 Task: Search one way flight ticket for 4 adults, 2 children, 2 infants in seat and 1 infant on lap in premium economy from Amarillo: Rick Husband Amarillo International Airport to Riverton: Central Wyoming Regional Airport (was Riverton Regional) on 8-4-2023. Number of bags: 1 carry on bag. Price is upto 89000. Outbound departure time preference is 23:30.
Action: Mouse moved to (247, 361)
Screenshot: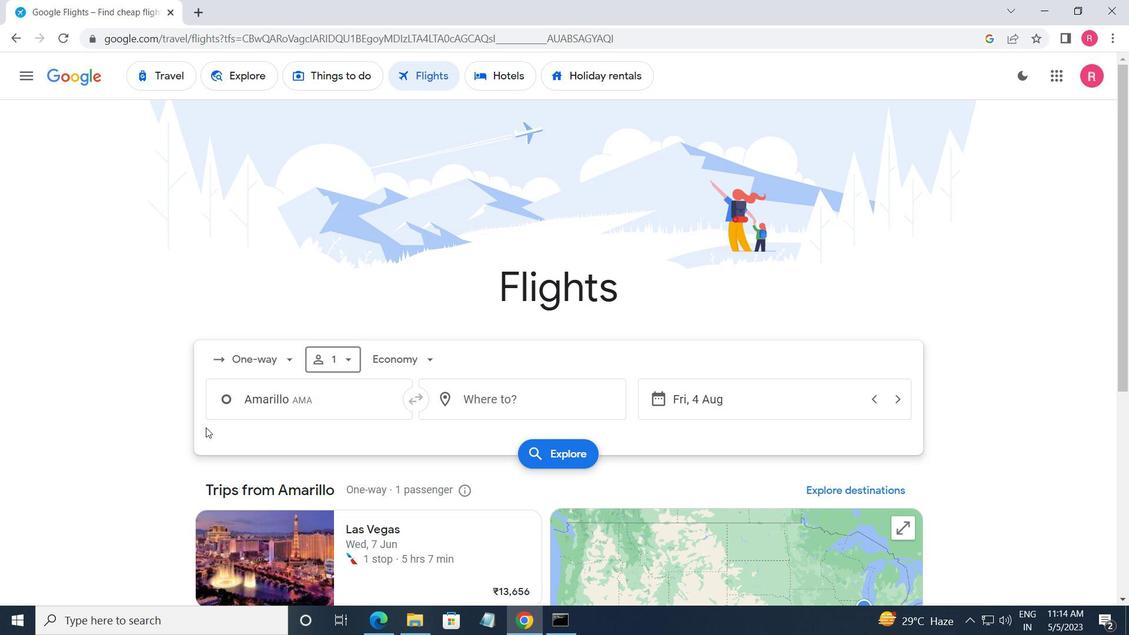 
Action: Mouse pressed left at (247, 361)
Screenshot: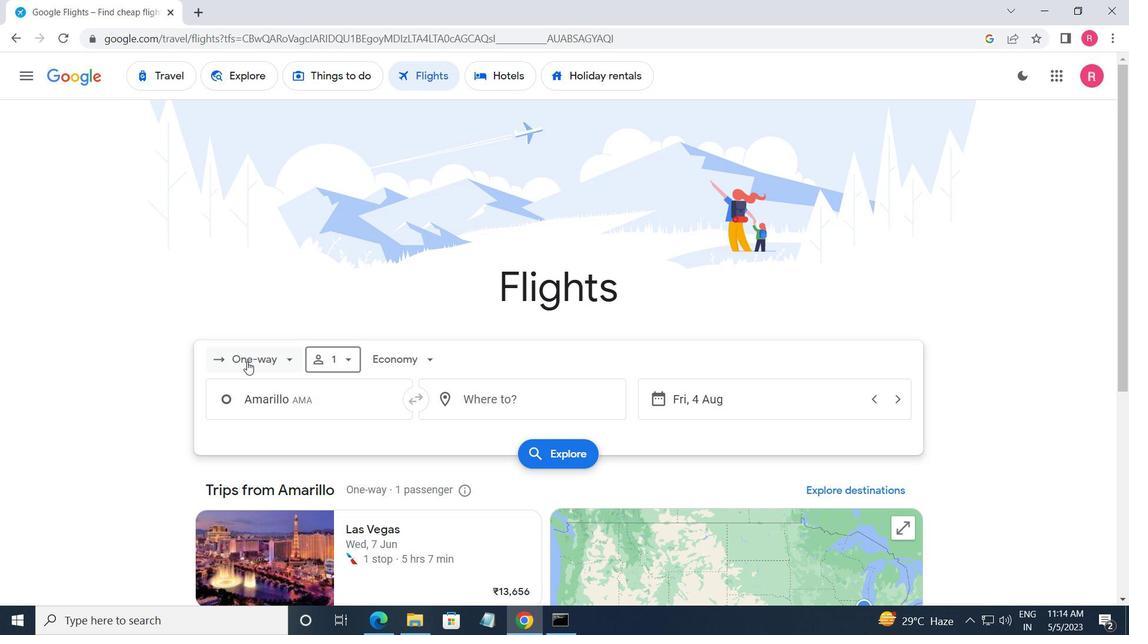 
Action: Mouse moved to (272, 428)
Screenshot: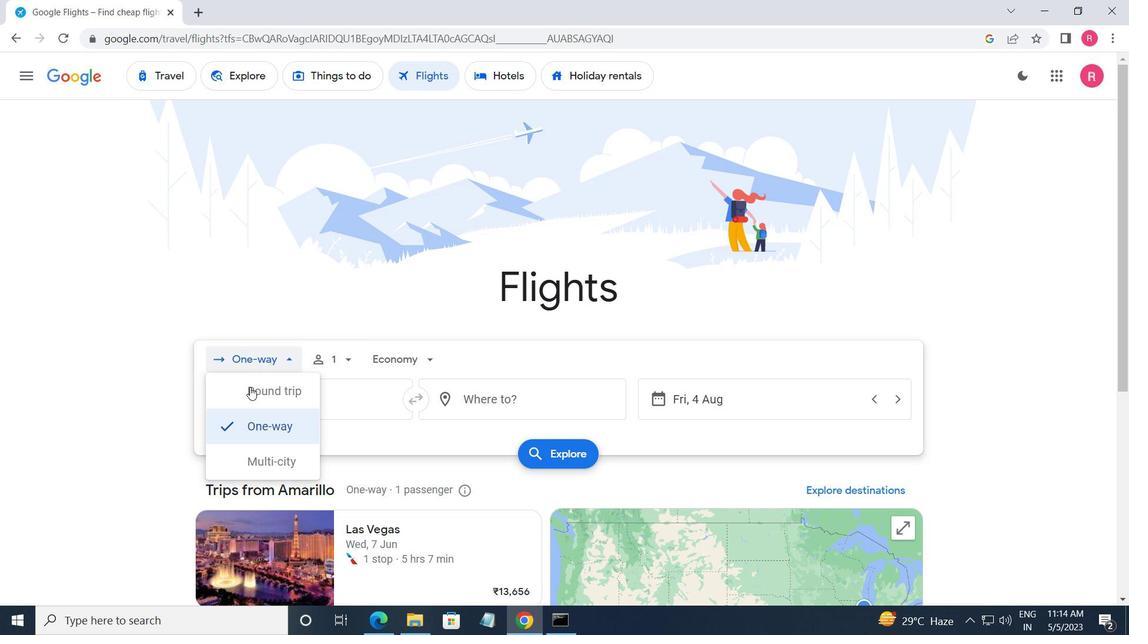 
Action: Mouse pressed left at (272, 428)
Screenshot: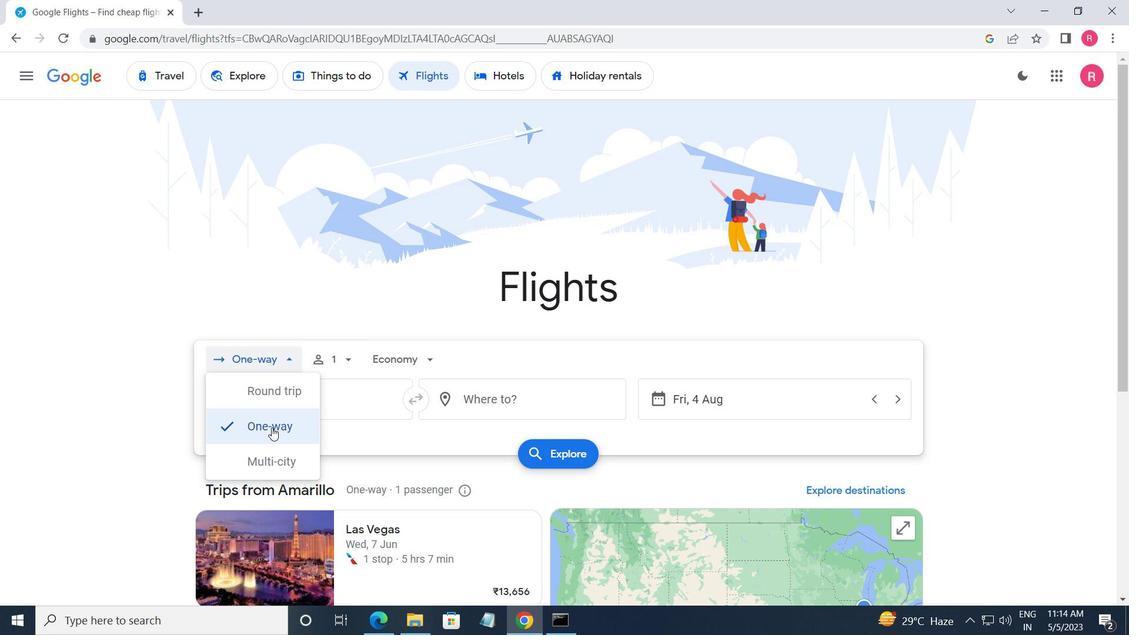 
Action: Mouse moved to (322, 366)
Screenshot: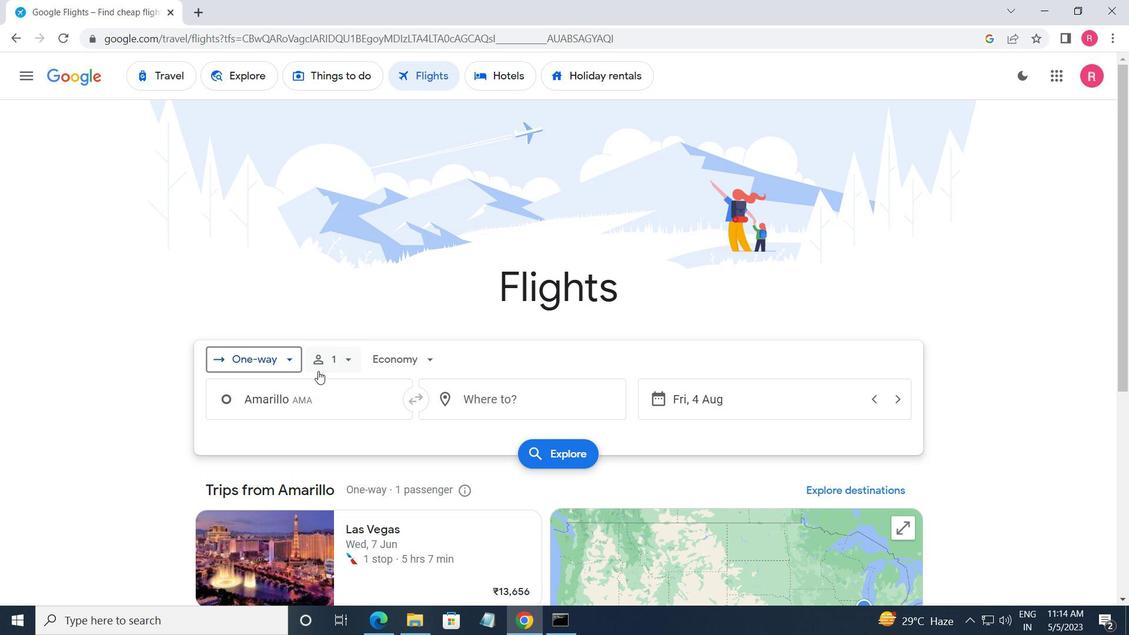 
Action: Mouse pressed left at (322, 366)
Screenshot: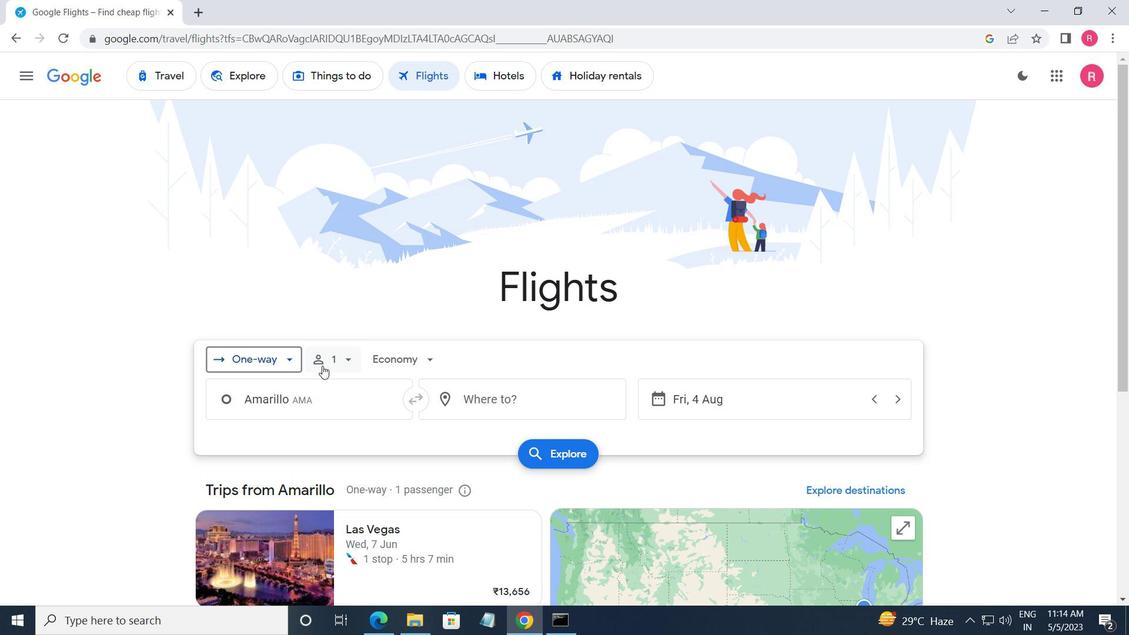 
Action: Mouse moved to (470, 404)
Screenshot: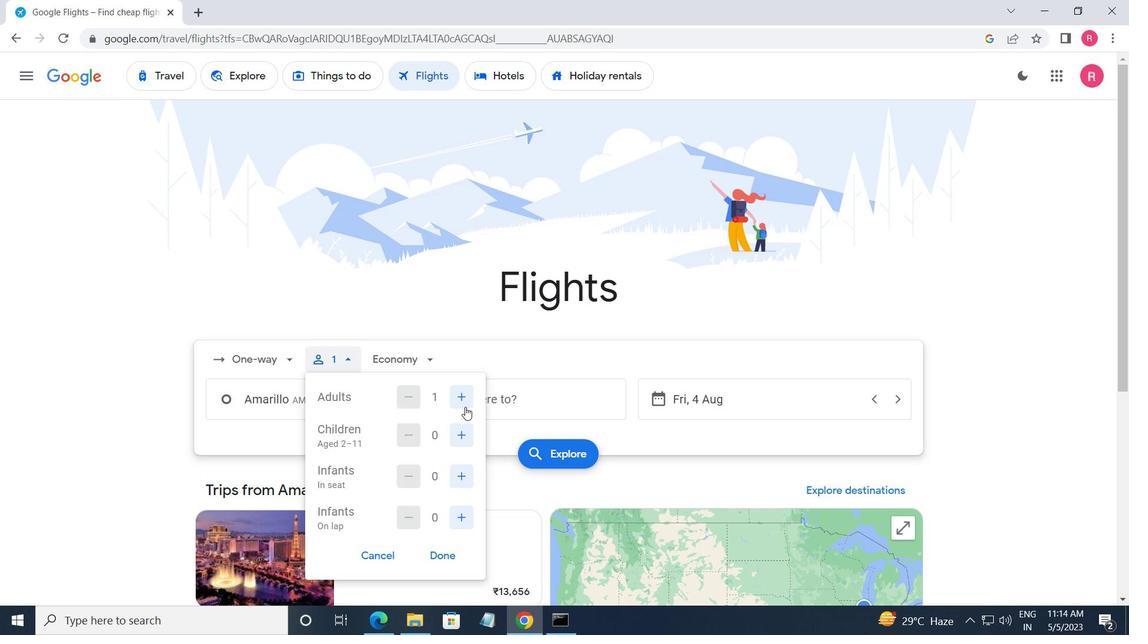 
Action: Mouse pressed left at (470, 404)
Screenshot: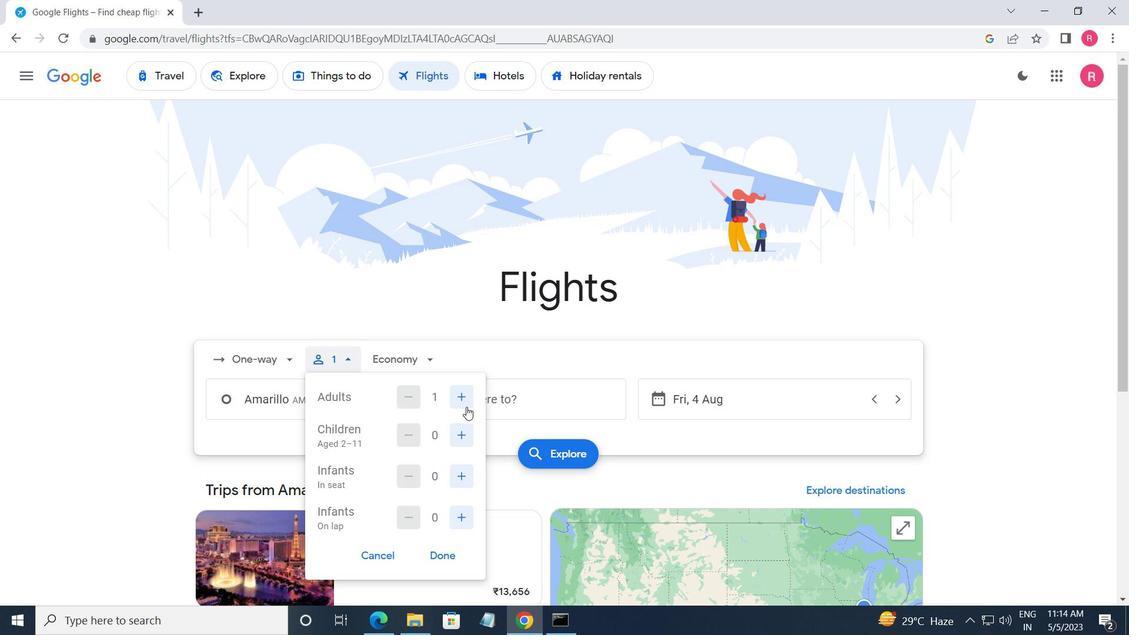 
Action: Mouse moved to (471, 404)
Screenshot: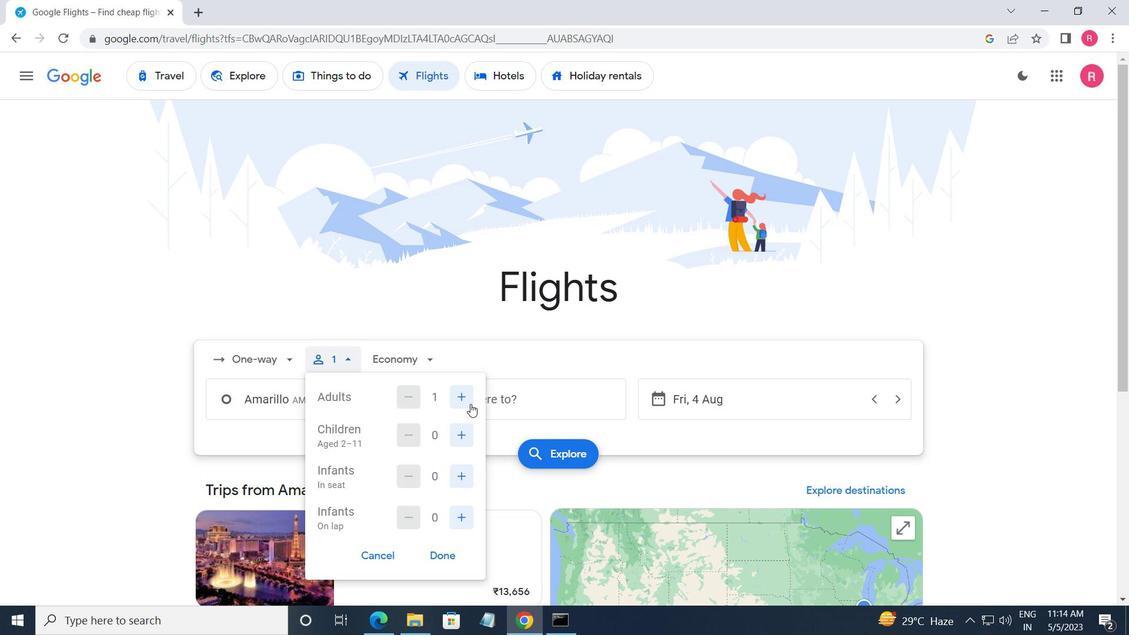 
Action: Mouse pressed left at (471, 404)
Screenshot: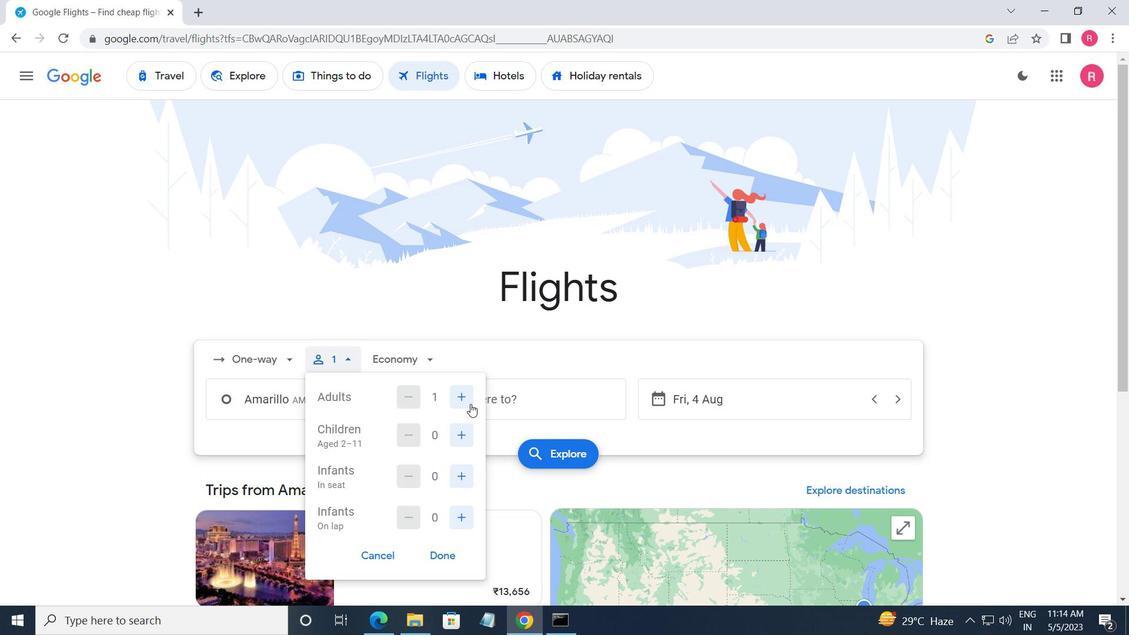 
Action: Mouse moved to (465, 397)
Screenshot: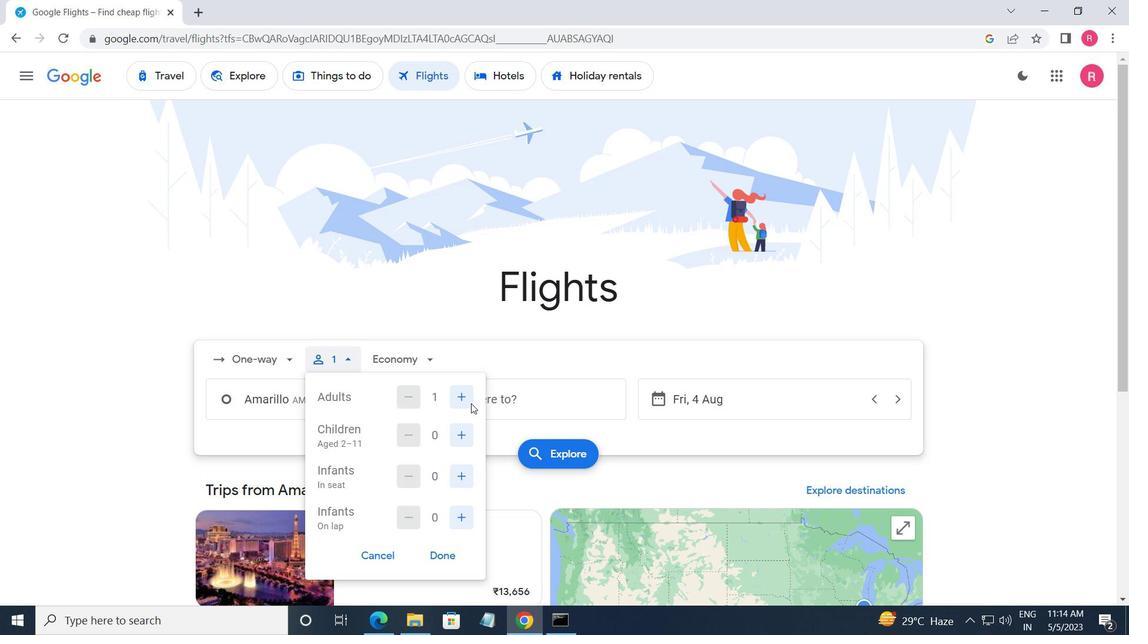 
Action: Mouse pressed left at (465, 397)
Screenshot: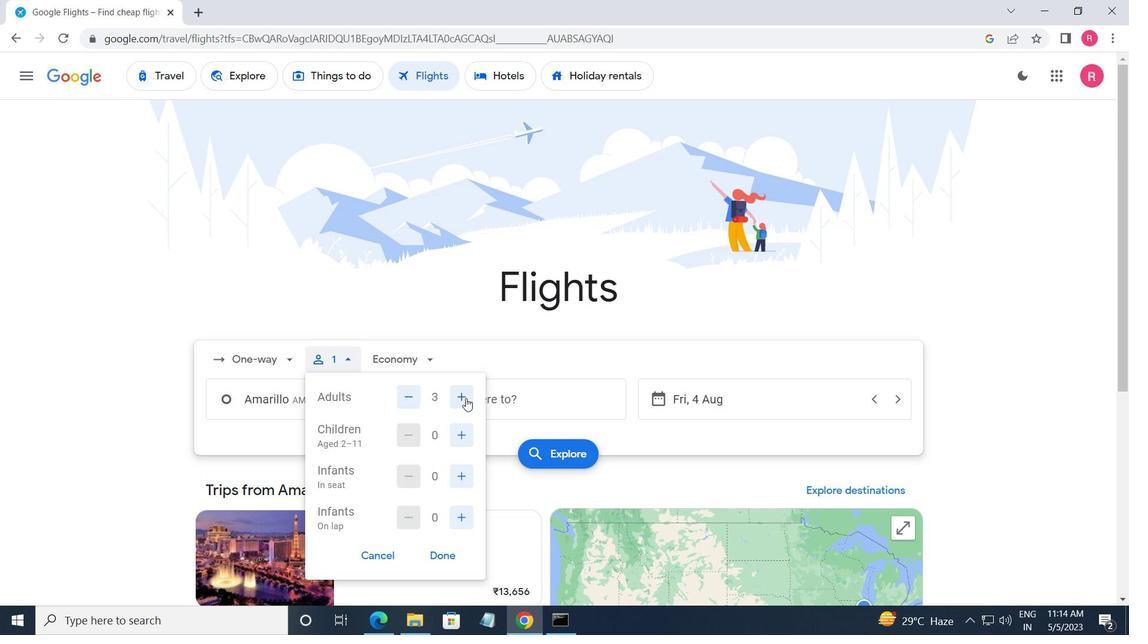 
Action: Mouse moved to (461, 425)
Screenshot: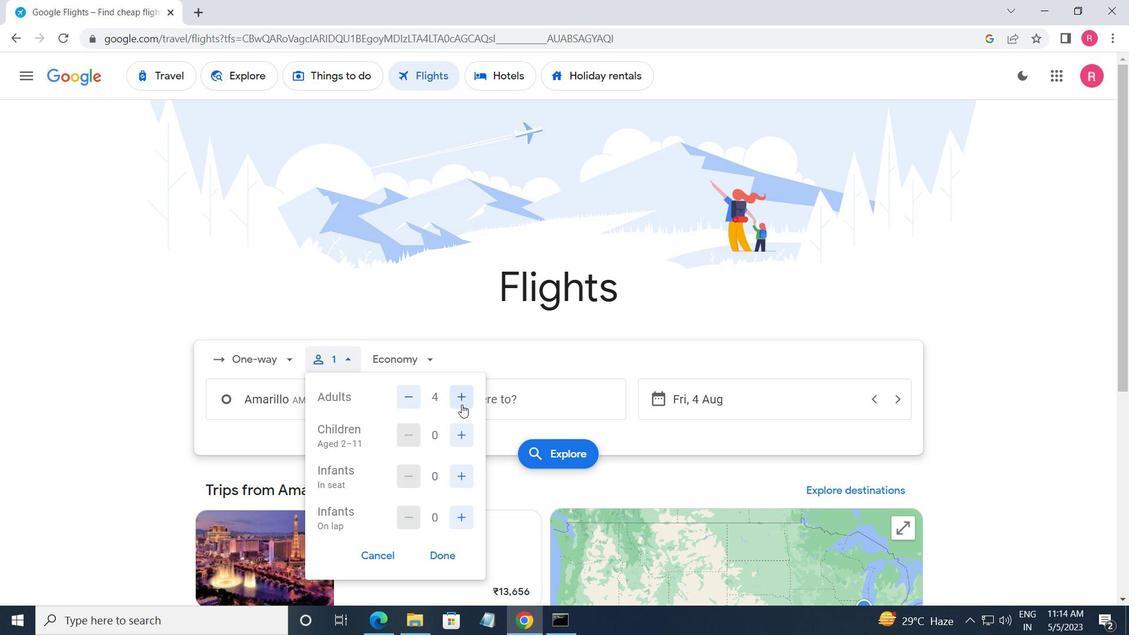 
Action: Mouse pressed left at (461, 425)
Screenshot: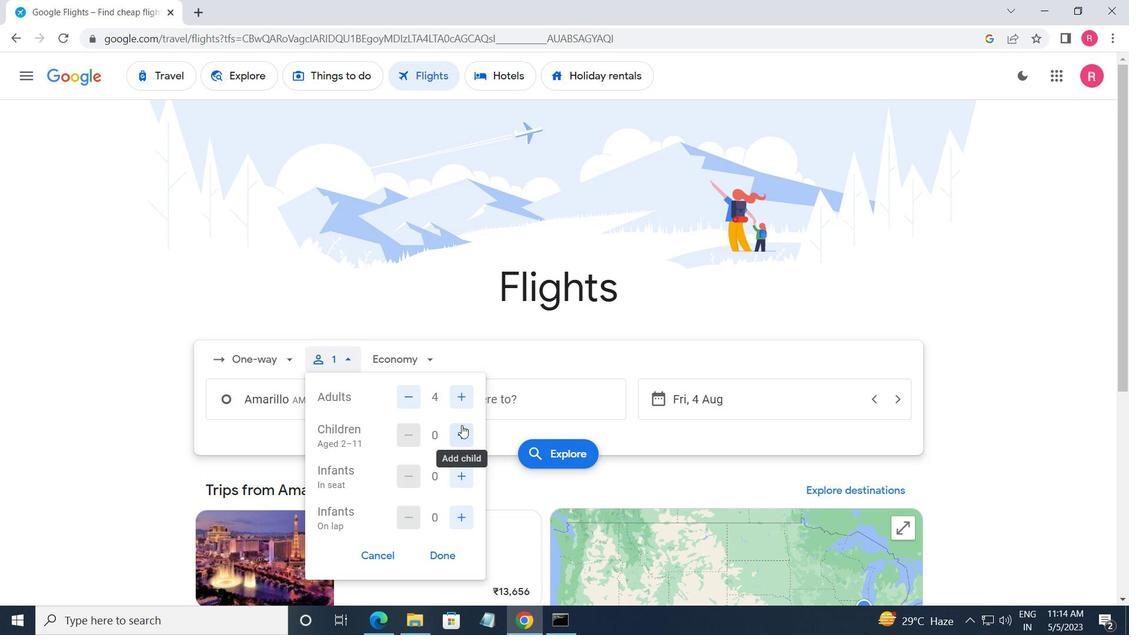 
Action: Mouse pressed left at (461, 425)
Screenshot: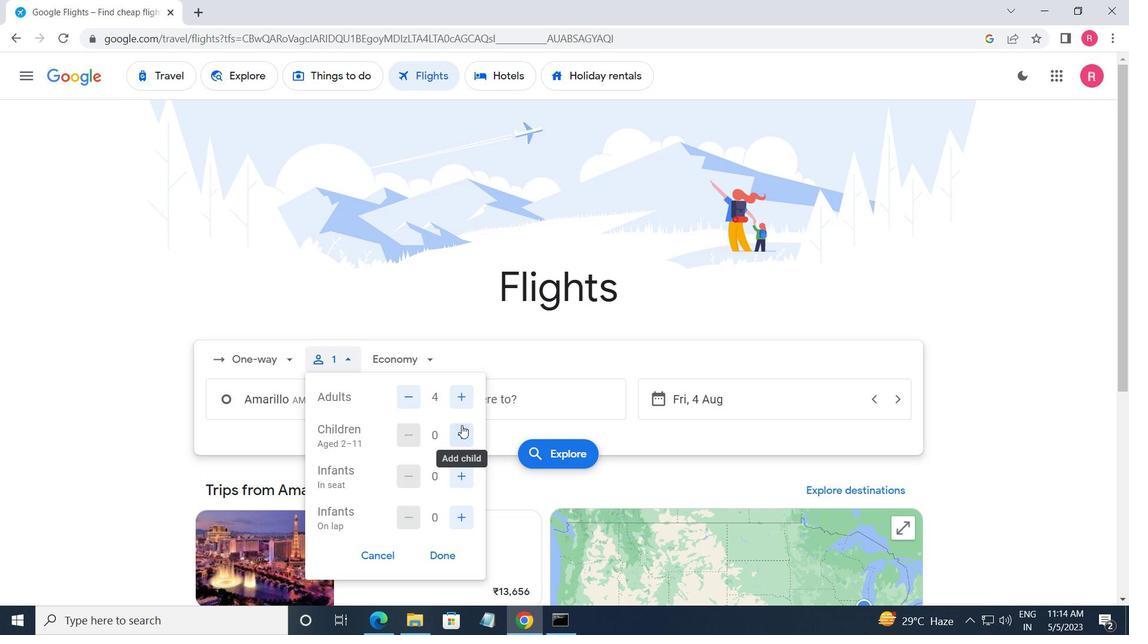 
Action: Mouse moved to (460, 480)
Screenshot: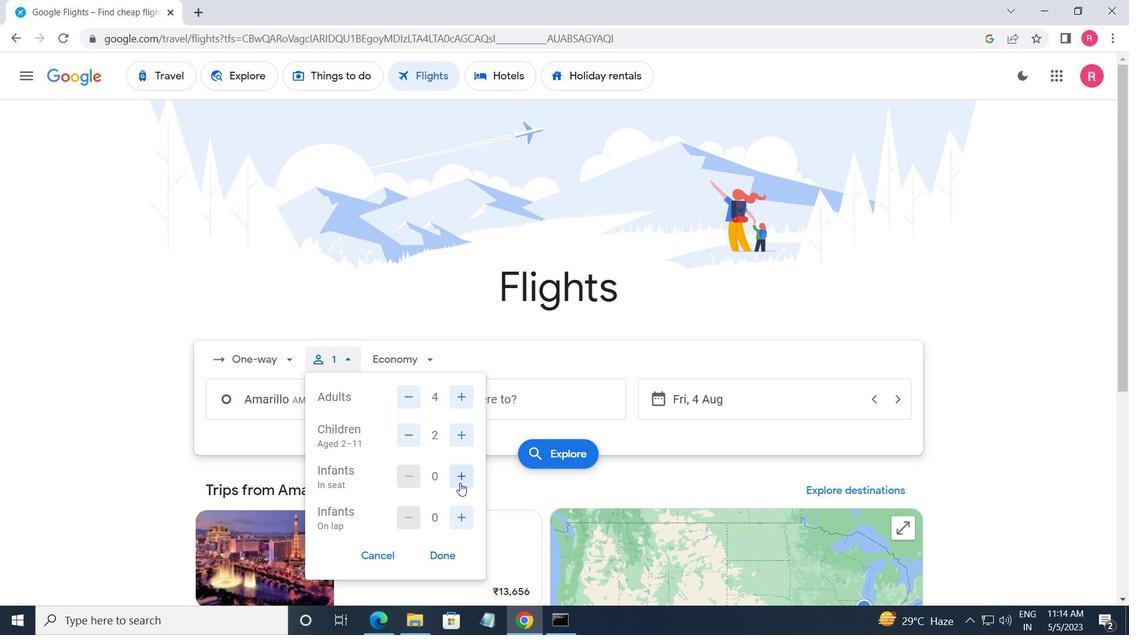 
Action: Mouse pressed left at (460, 480)
Screenshot: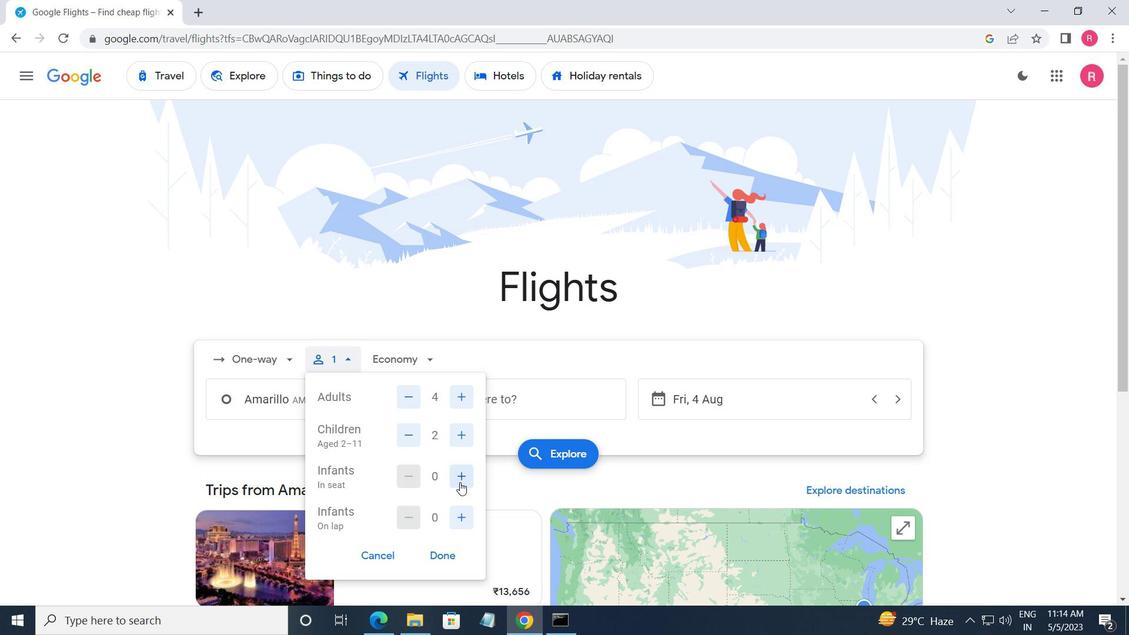 
Action: Mouse moved to (459, 480)
Screenshot: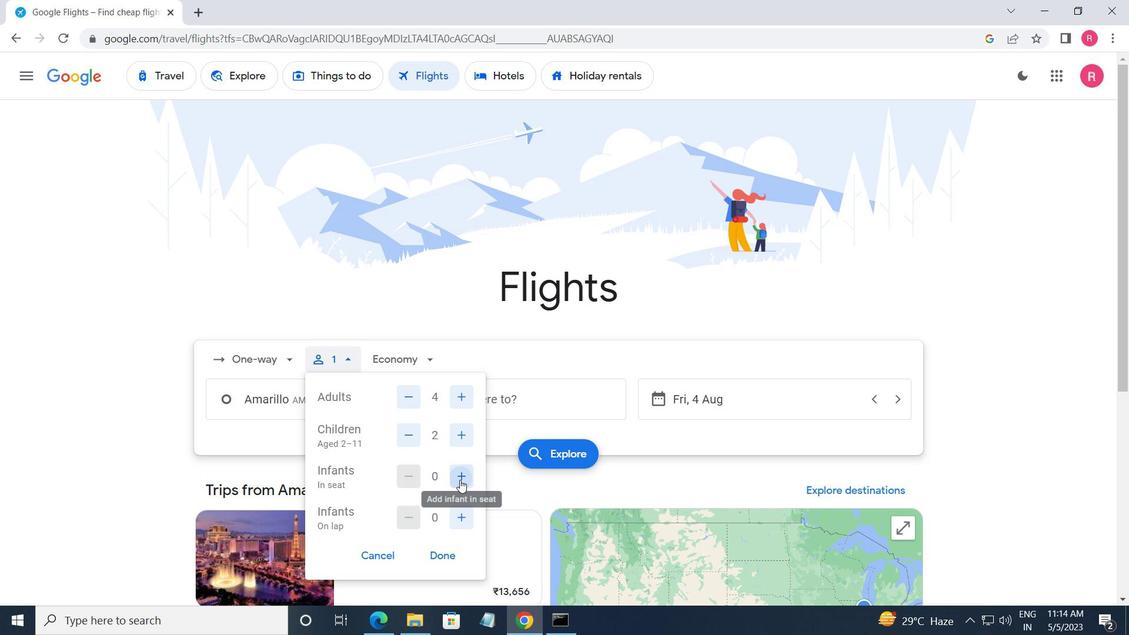 
Action: Mouse pressed left at (459, 480)
Screenshot: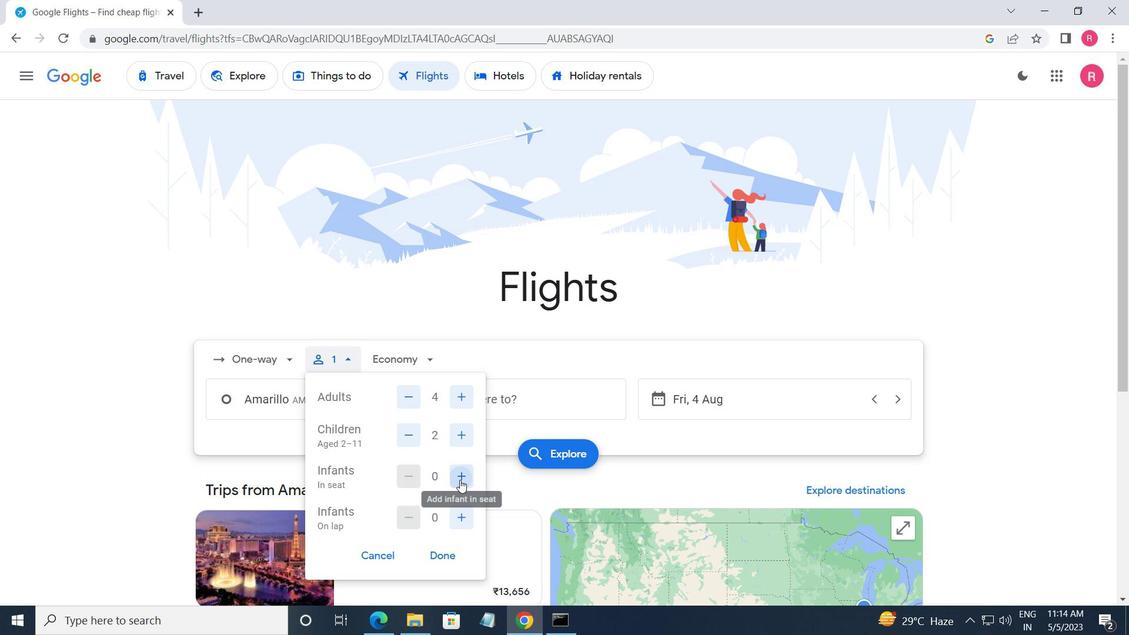 
Action: Mouse moved to (457, 518)
Screenshot: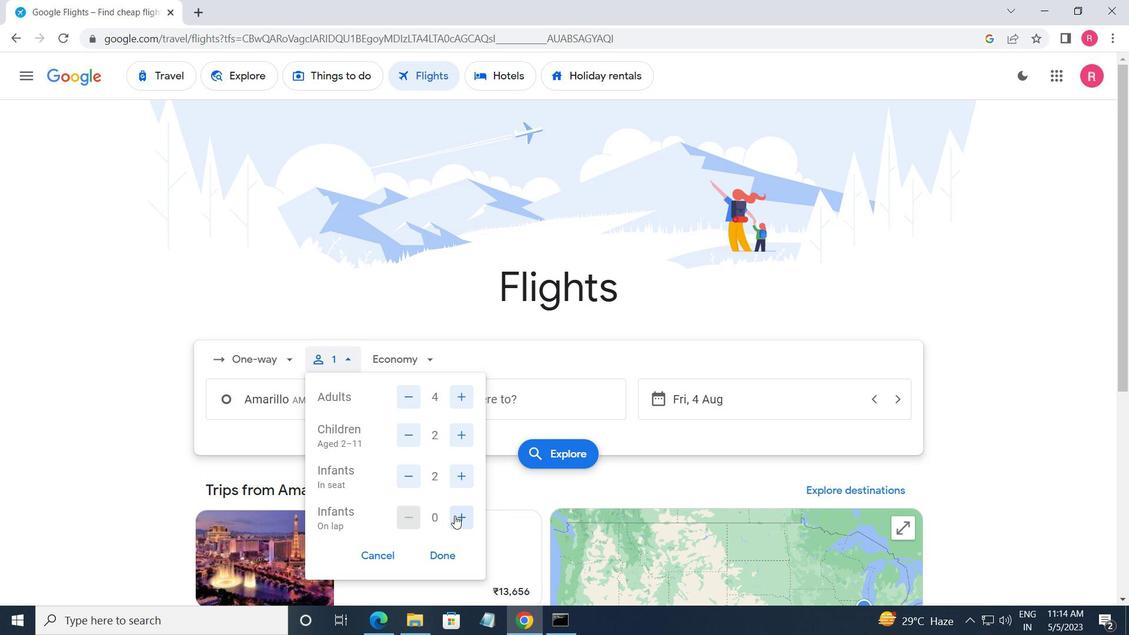 
Action: Mouse pressed left at (457, 518)
Screenshot: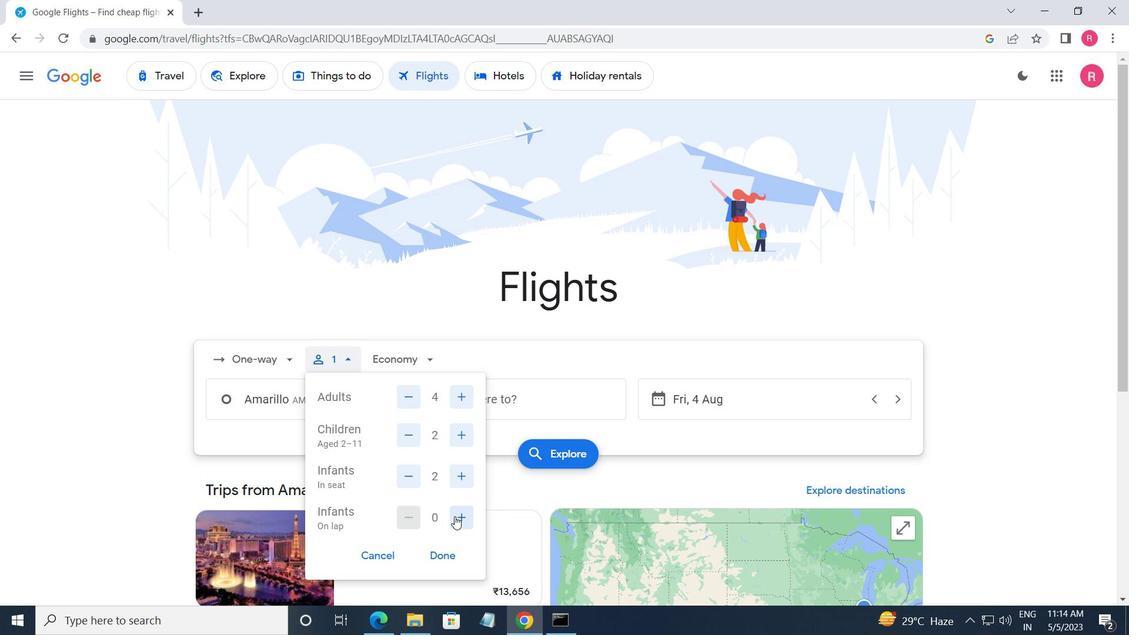 
Action: Mouse moved to (441, 548)
Screenshot: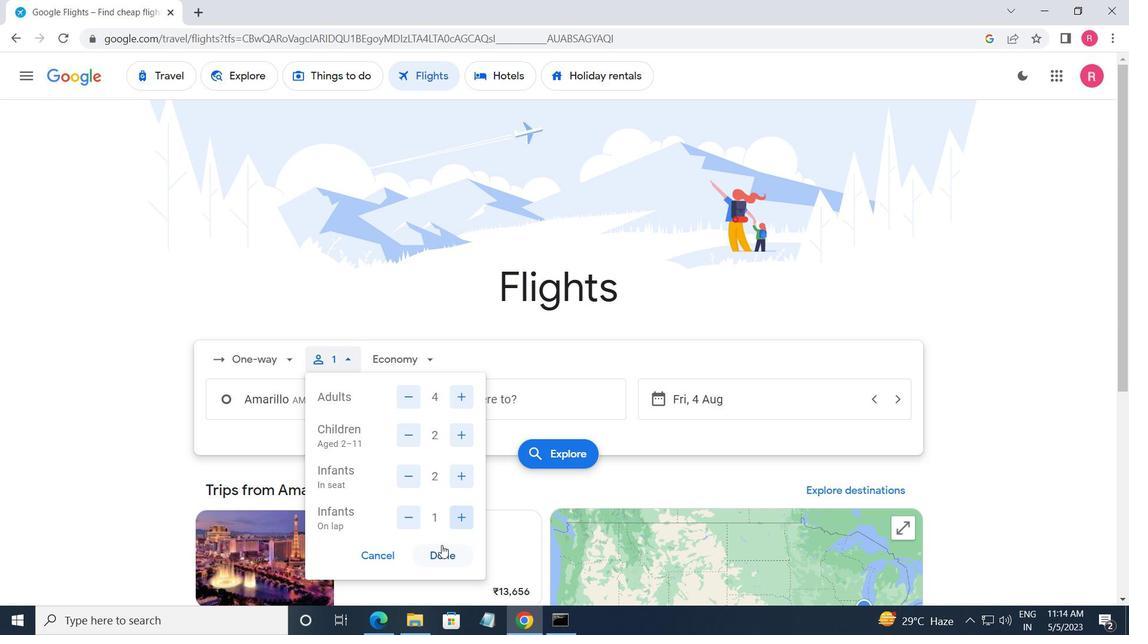 
Action: Mouse pressed left at (441, 548)
Screenshot: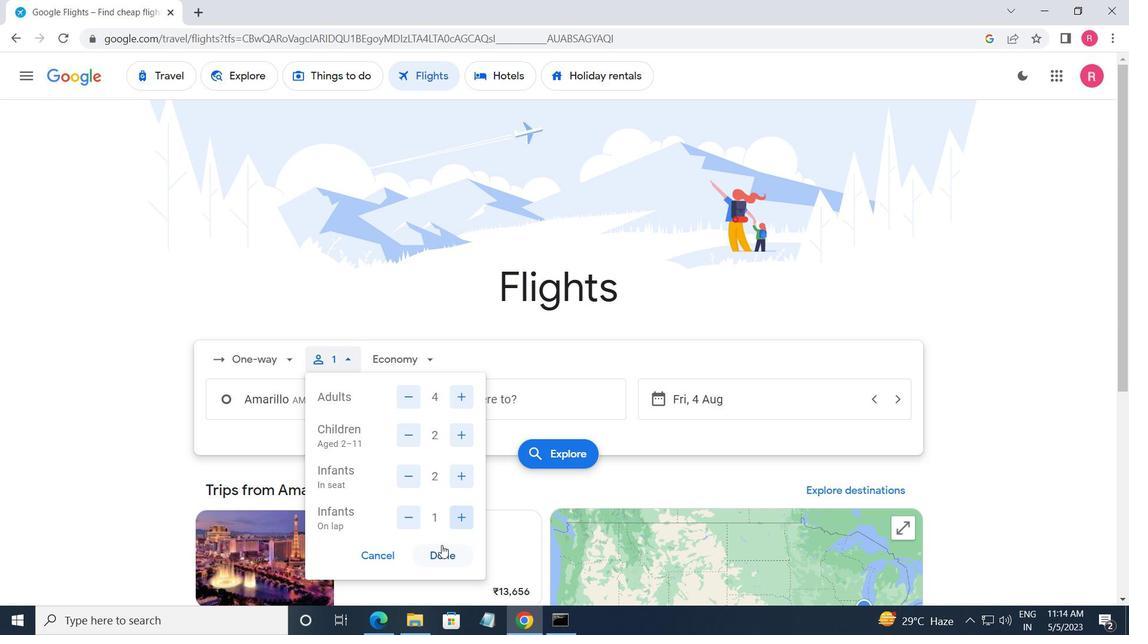 
Action: Mouse moved to (407, 371)
Screenshot: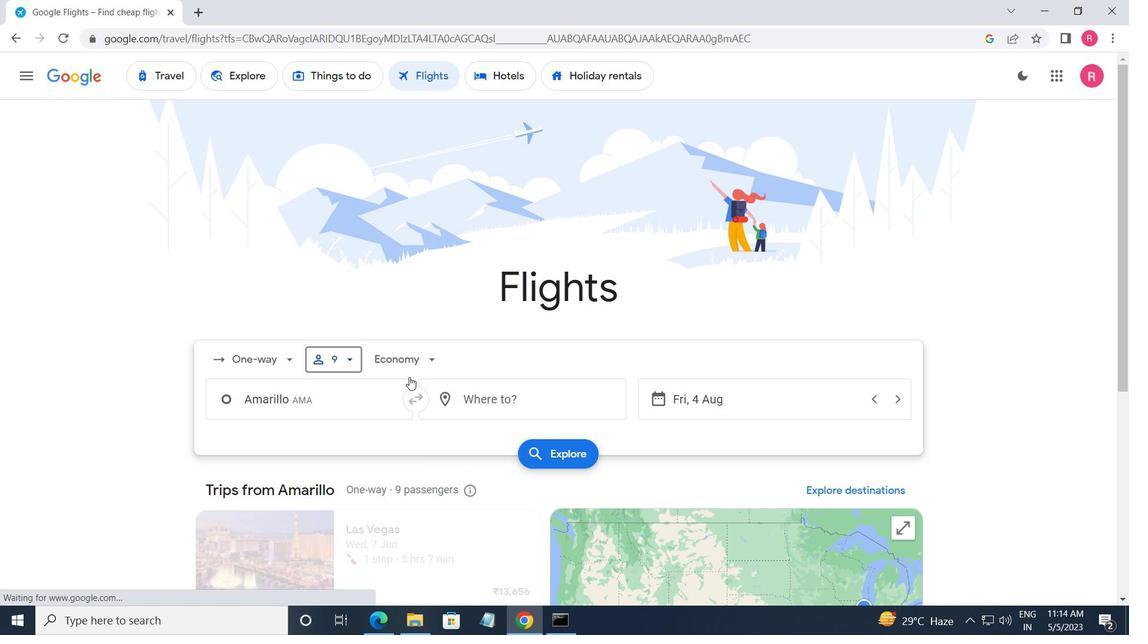 
Action: Mouse pressed left at (407, 371)
Screenshot: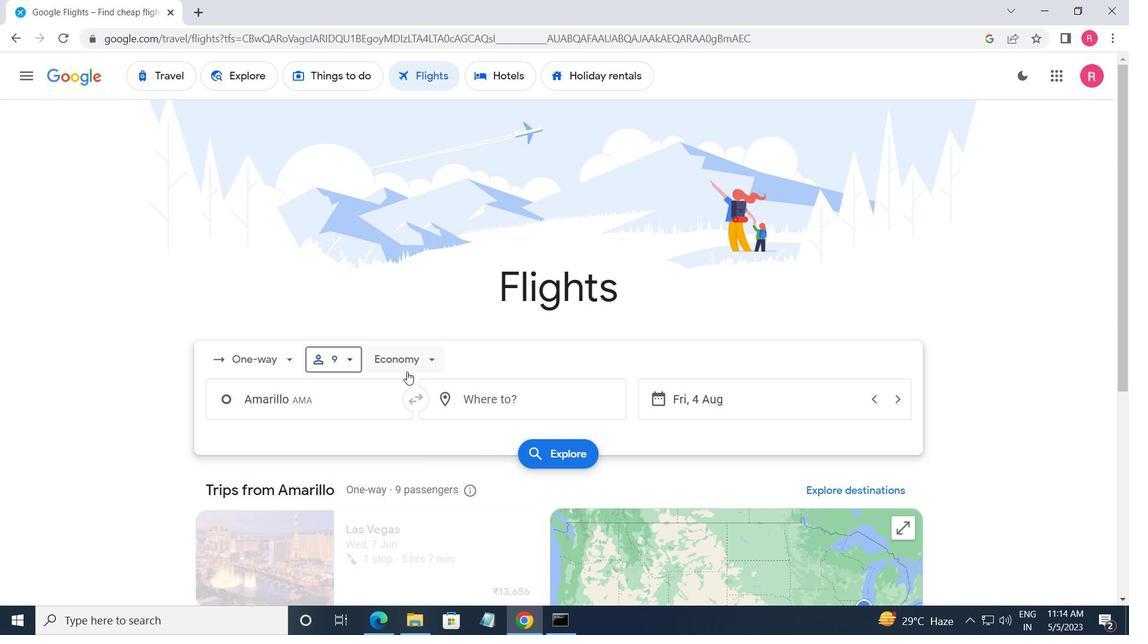 
Action: Mouse moved to (427, 422)
Screenshot: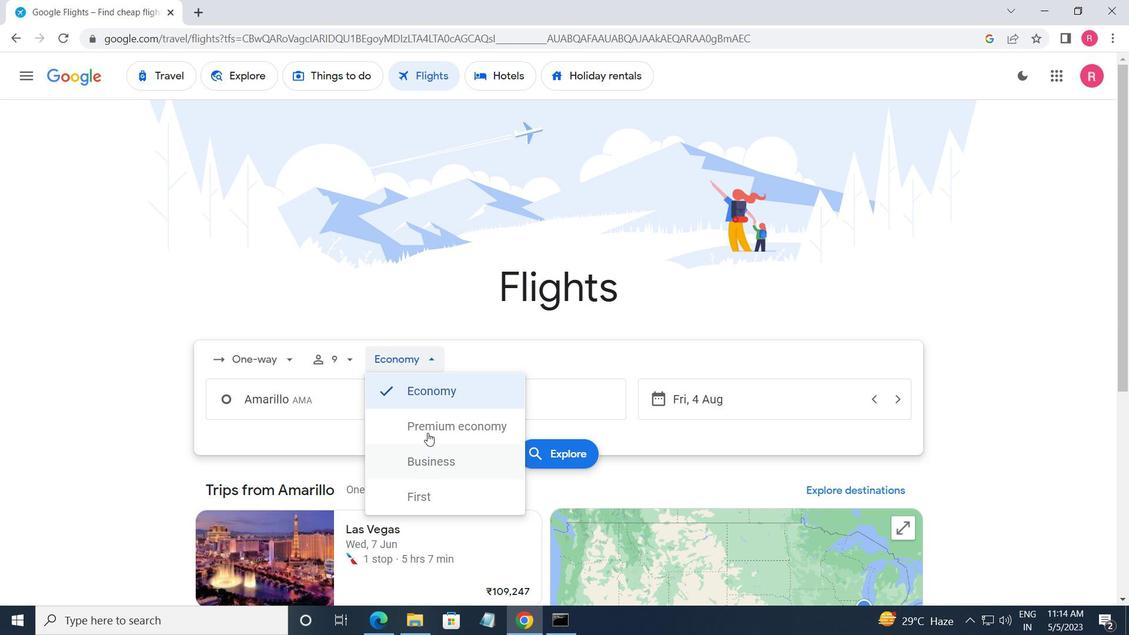 
Action: Mouse pressed left at (427, 422)
Screenshot: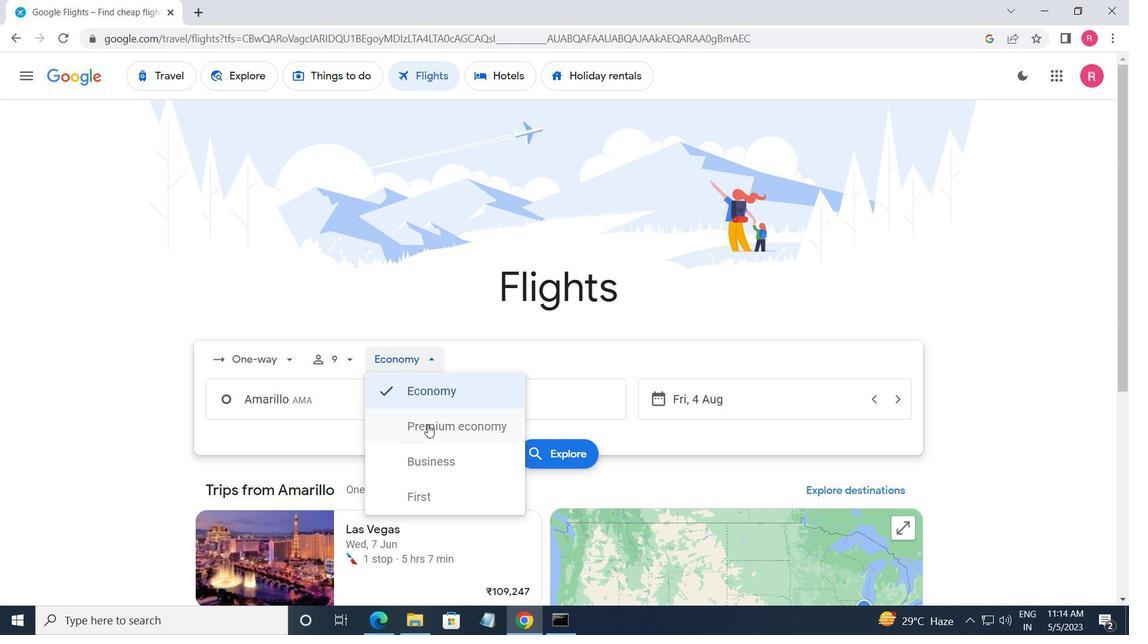 
Action: Mouse moved to (370, 412)
Screenshot: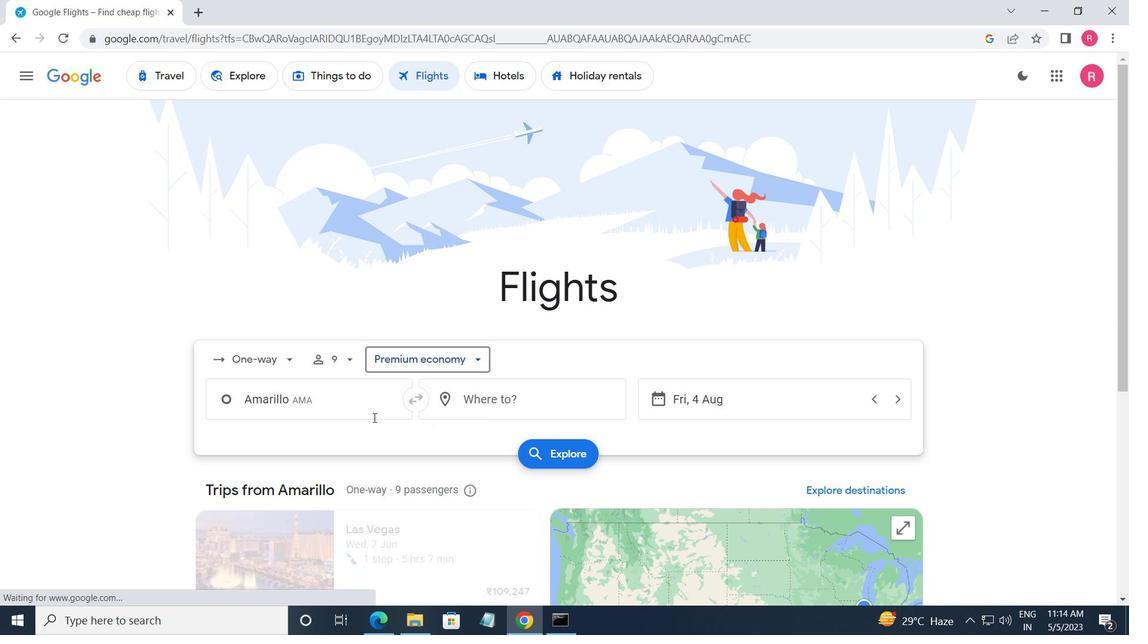 
Action: Mouse pressed left at (370, 412)
Screenshot: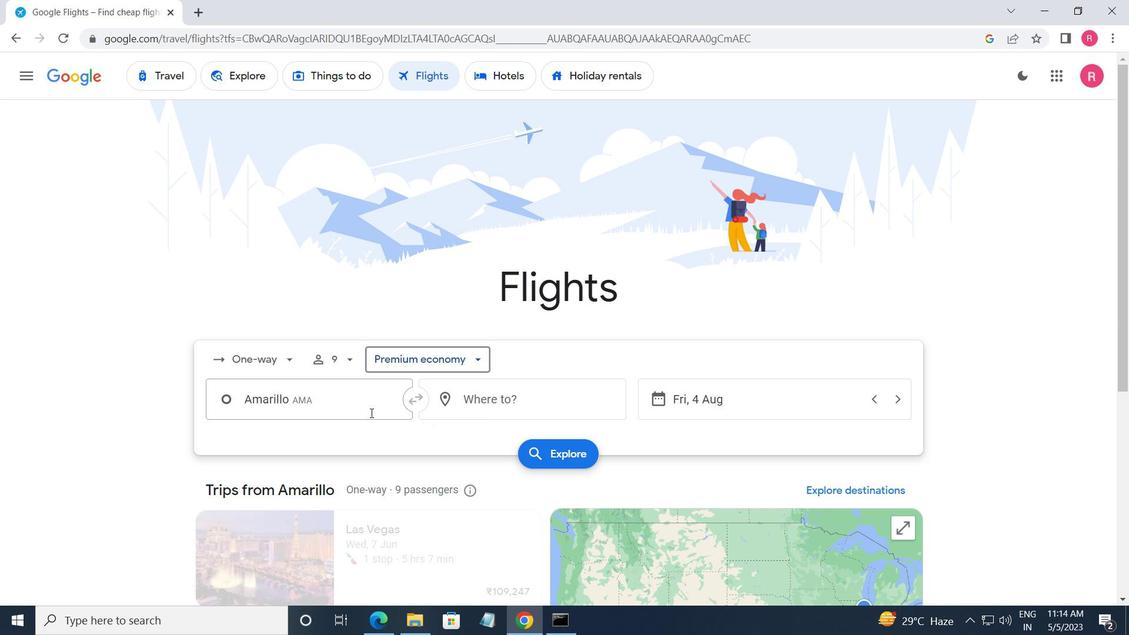 
Action: Mouse moved to (360, 480)
Screenshot: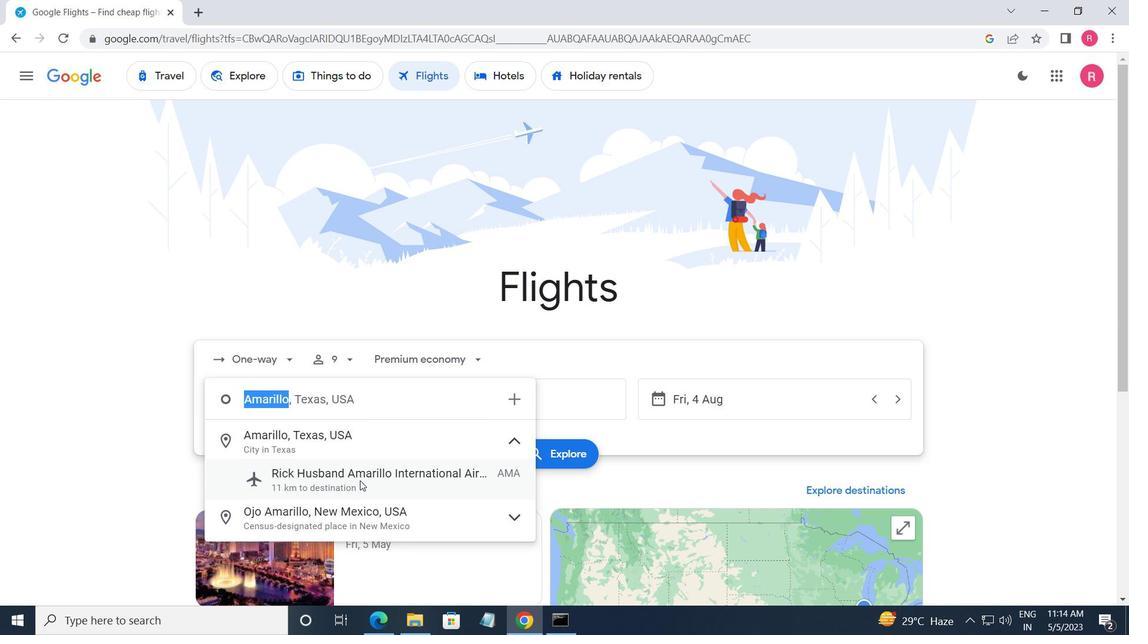 
Action: Mouse pressed left at (360, 480)
Screenshot: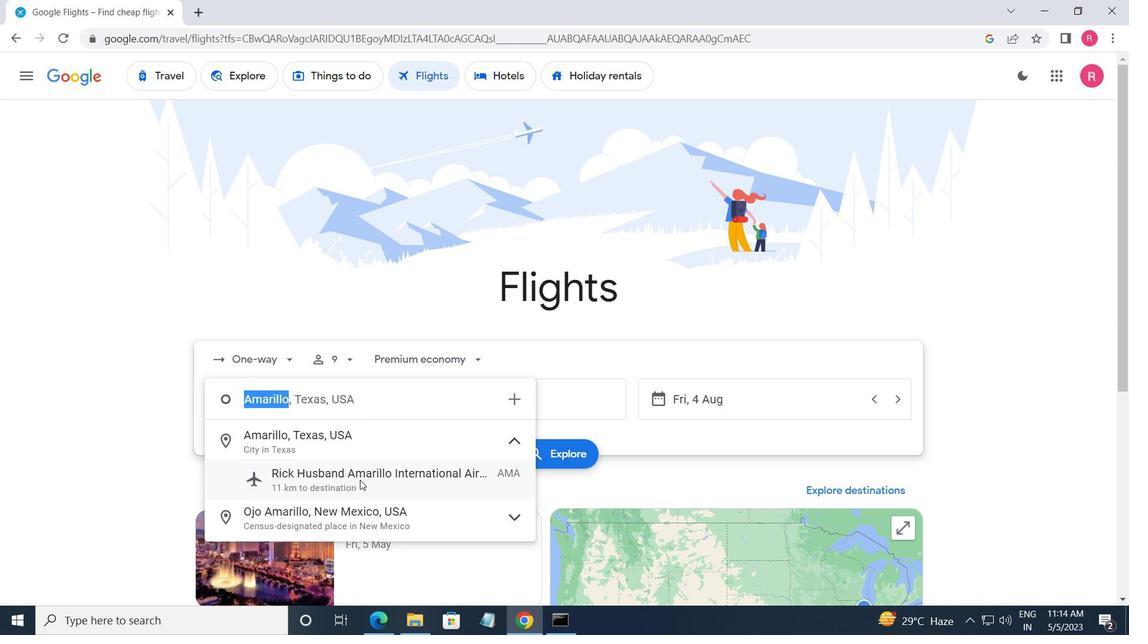 
Action: Mouse moved to (494, 408)
Screenshot: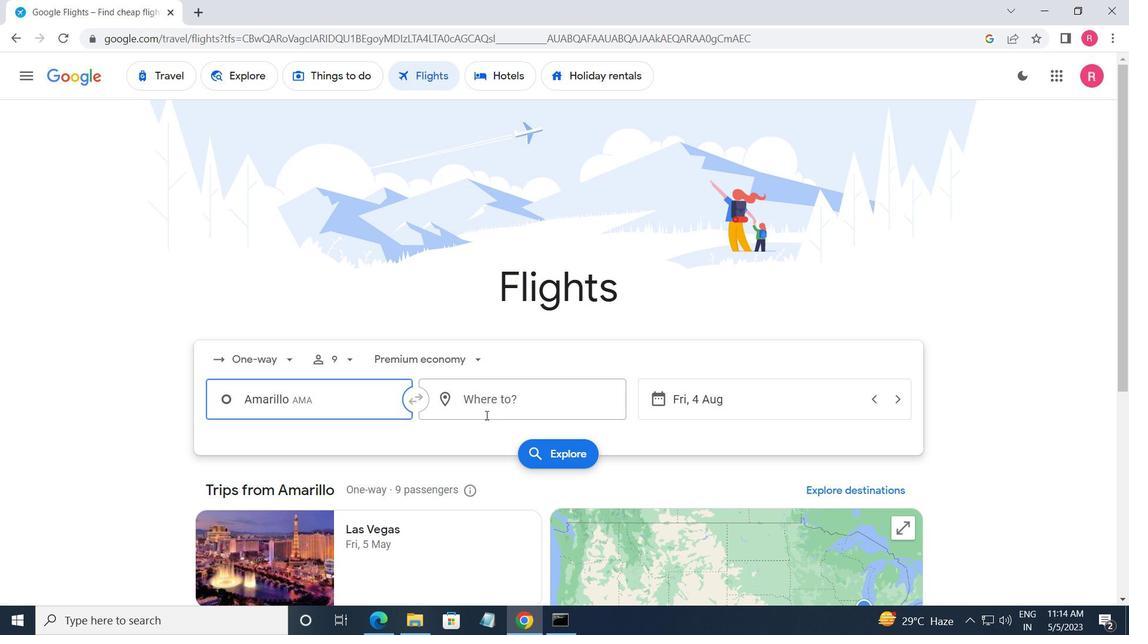 
Action: Mouse pressed left at (494, 408)
Screenshot: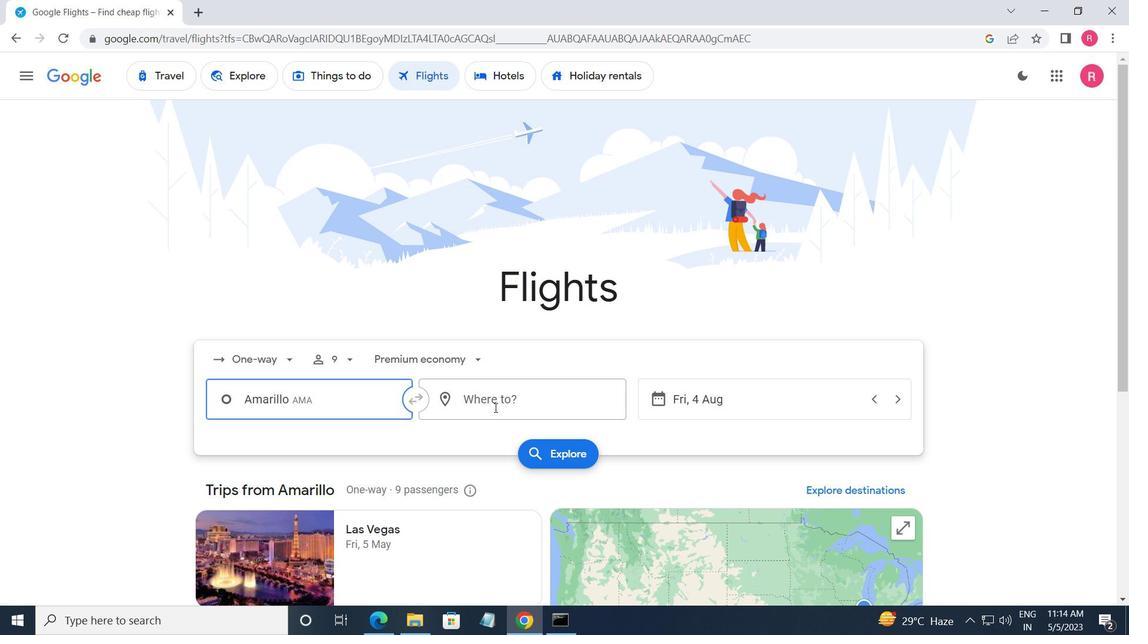 
Action: Mouse moved to (512, 541)
Screenshot: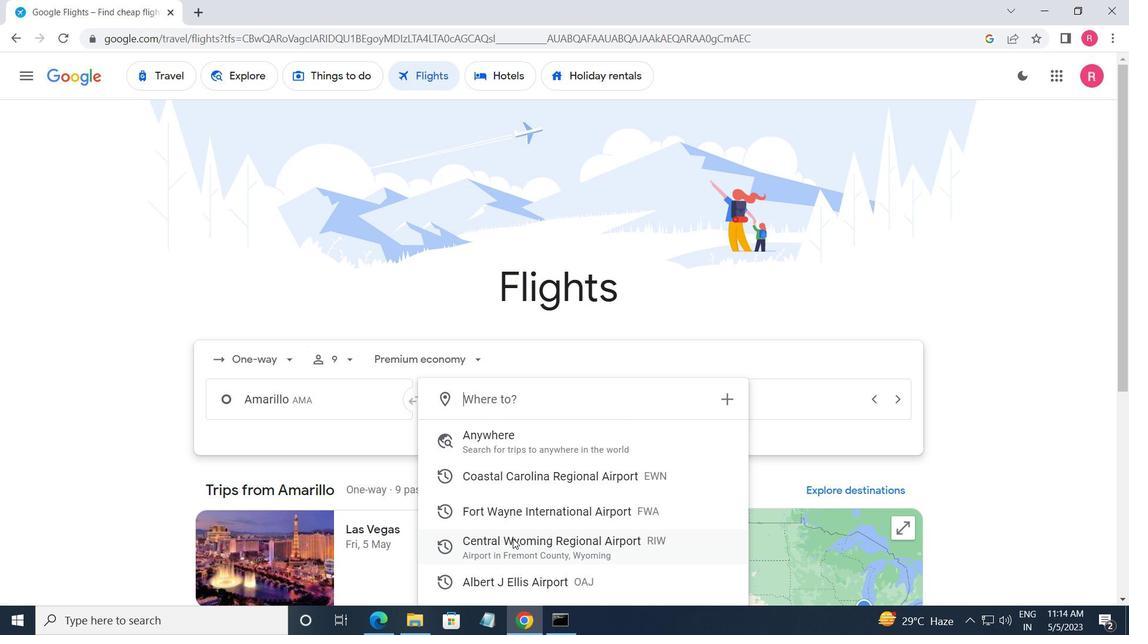 
Action: Mouse pressed left at (512, 541)
Screenshot: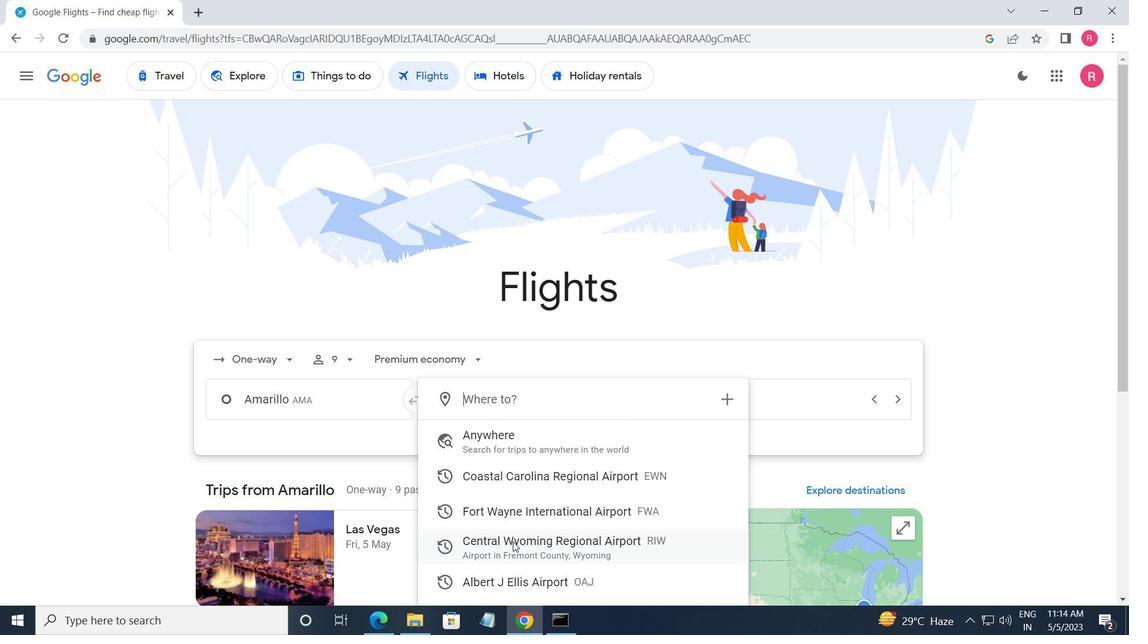 
Action: Mouse moved to (744, 401)
Screenshot: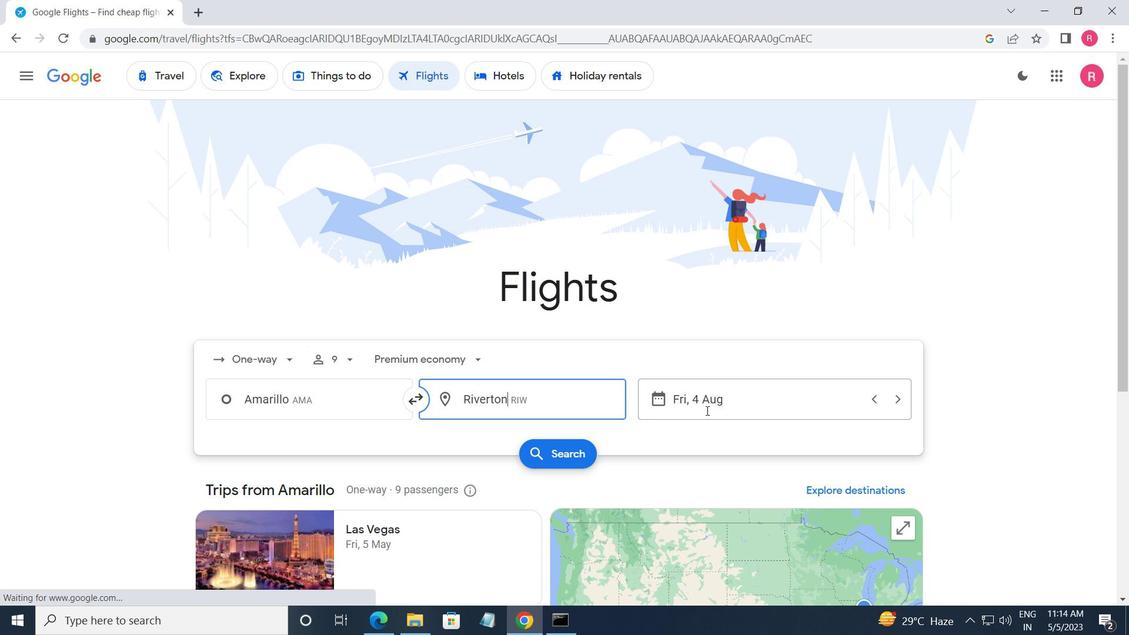 
Action: Mouse pressed left at (744, 401)
Screenshot: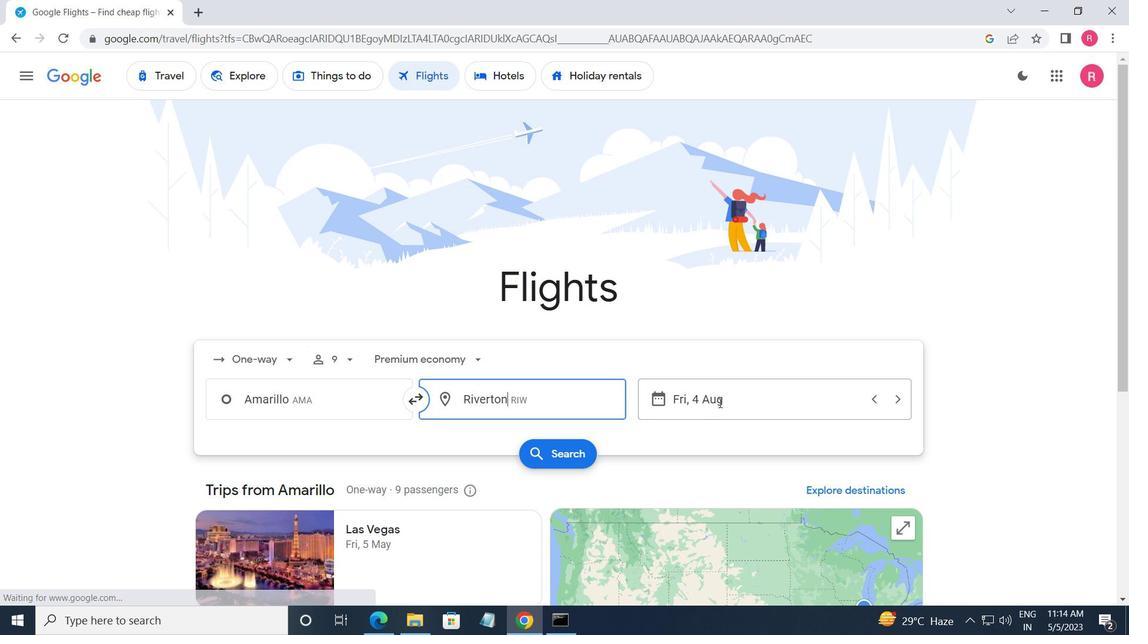 
Action: Mouse moved to (571, 339)
Screenshot: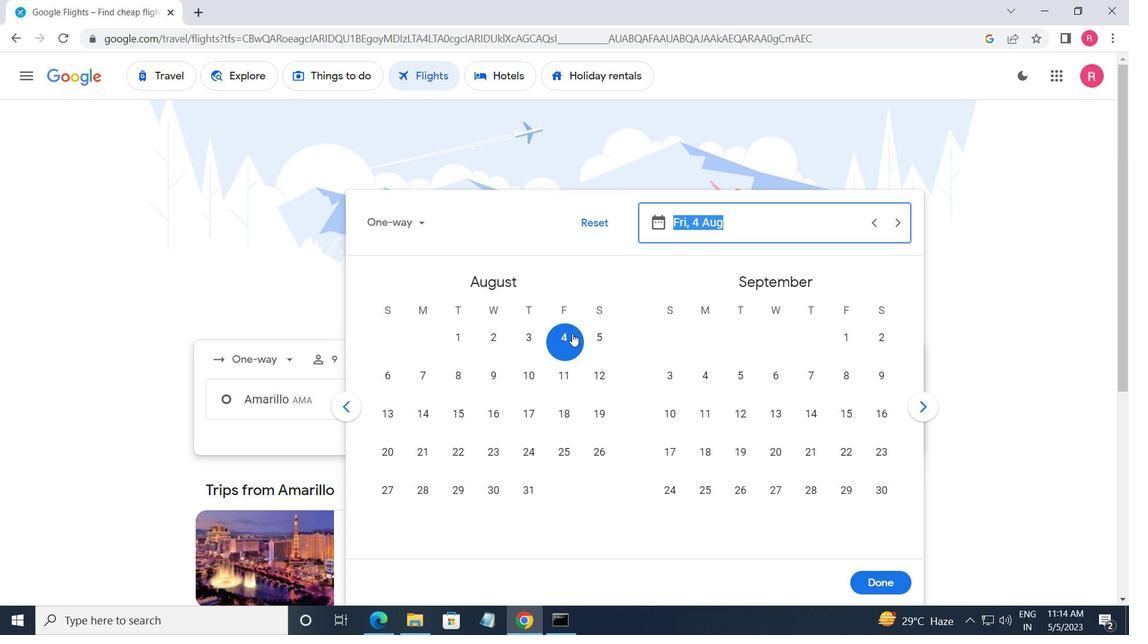 
Action: Mouse pressed left at (571, 339)
Screenshot: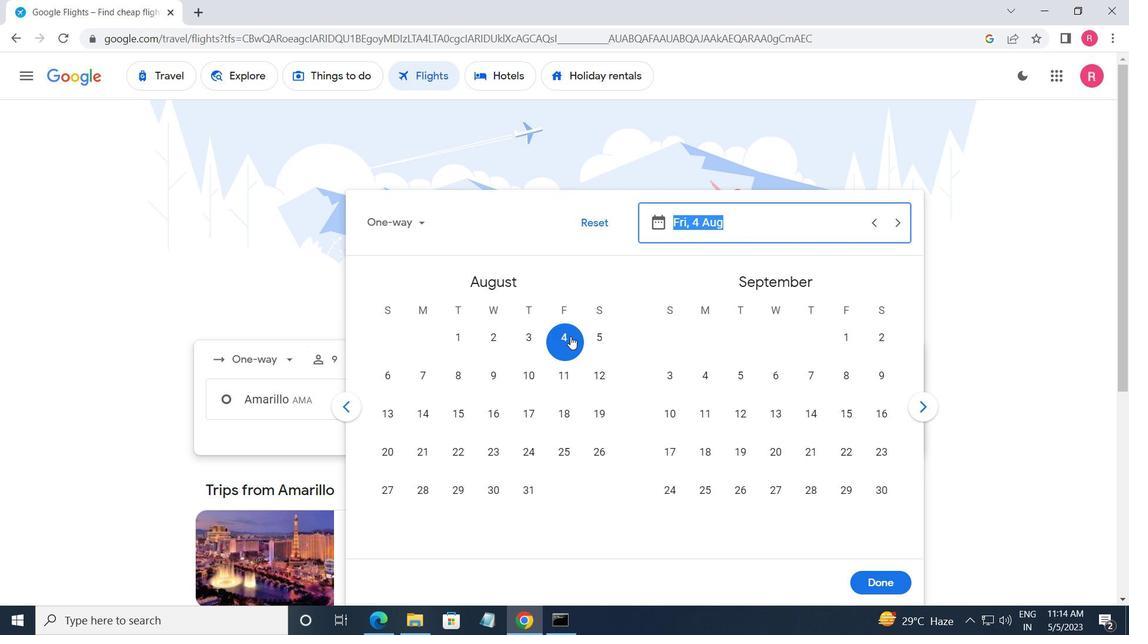 
Action: Mouse moved to (867, 585)
Screenshot: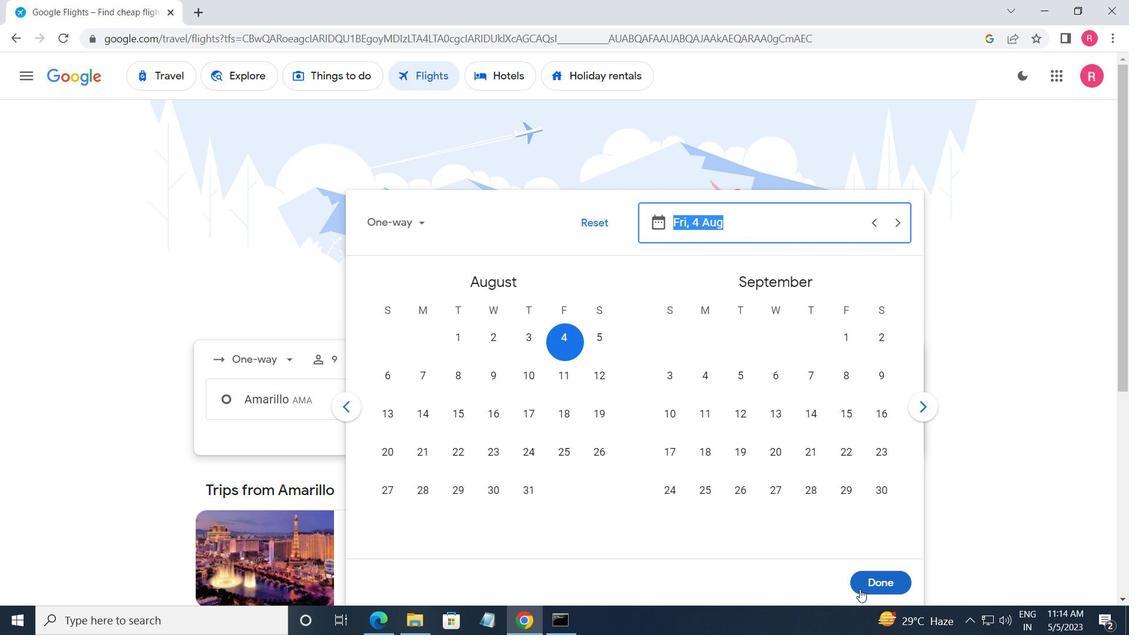 
Action: Mouse pressed left at (867, 585)
Screenshot: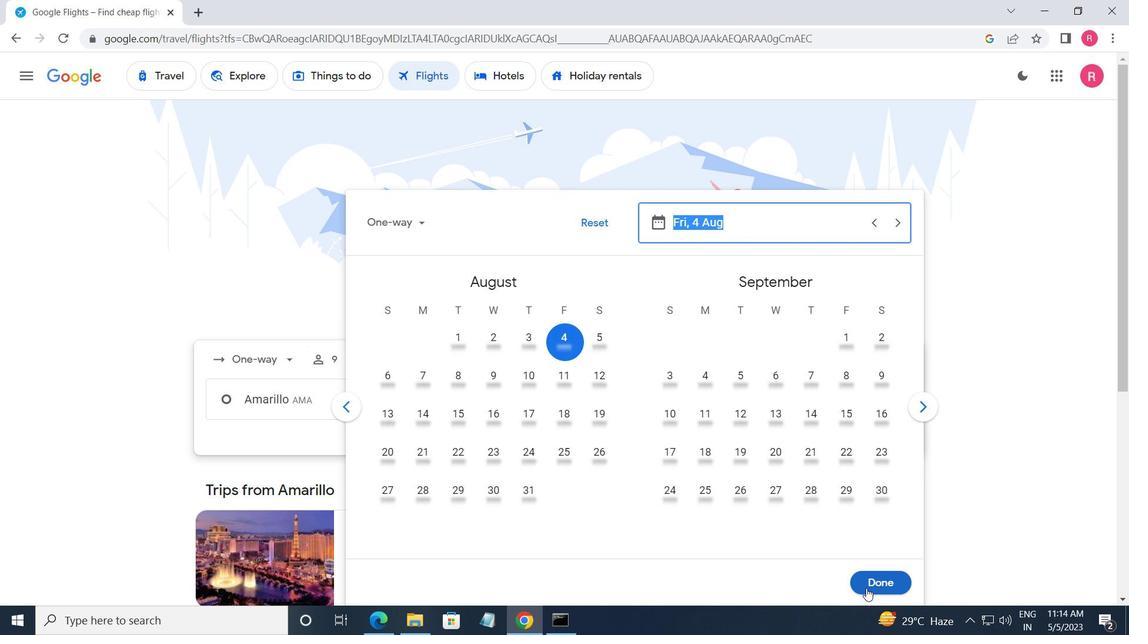 
Action: Mouse moved to (563, 458)
Screenshot: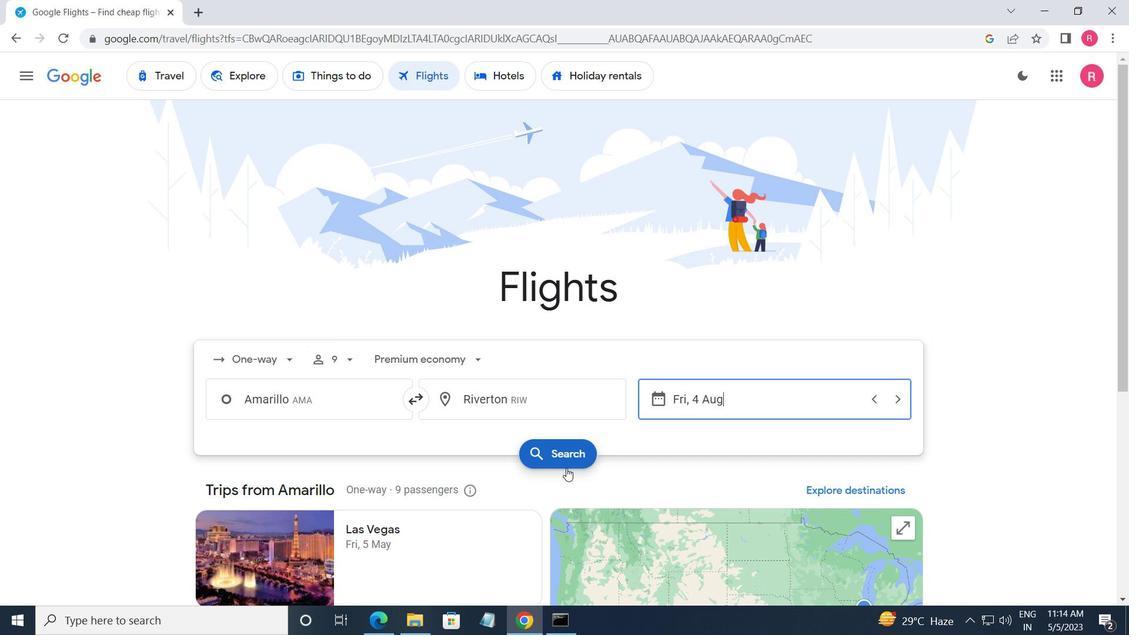 
Action: Mouse pressed left at (563, 458)
Screenshot: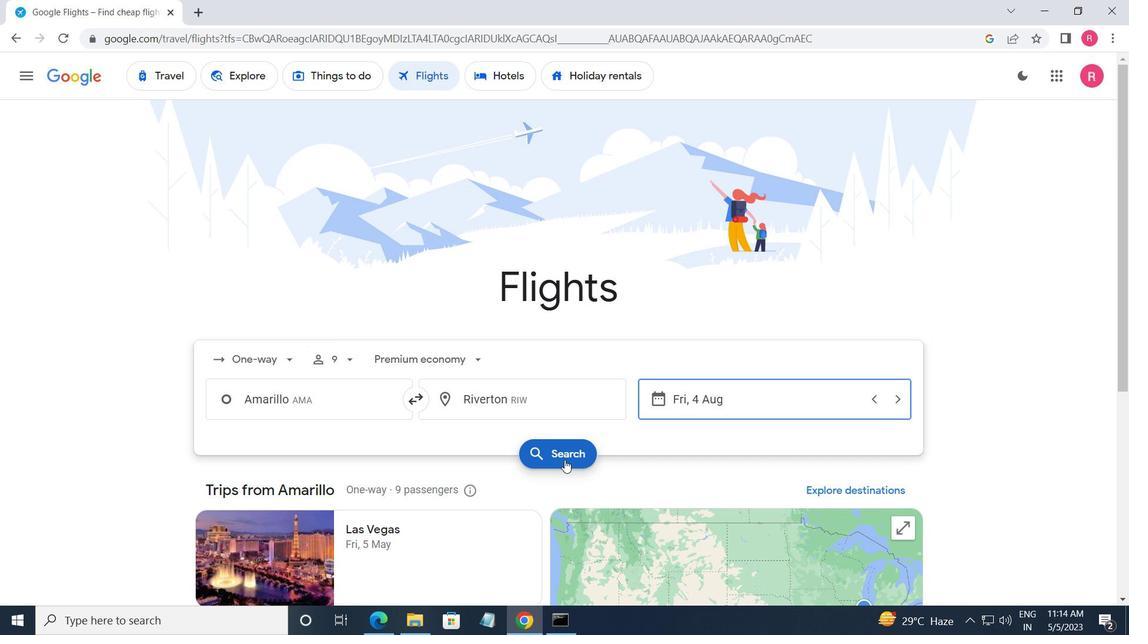 
Action: Mouse moved to (216, 218)
Screenshot: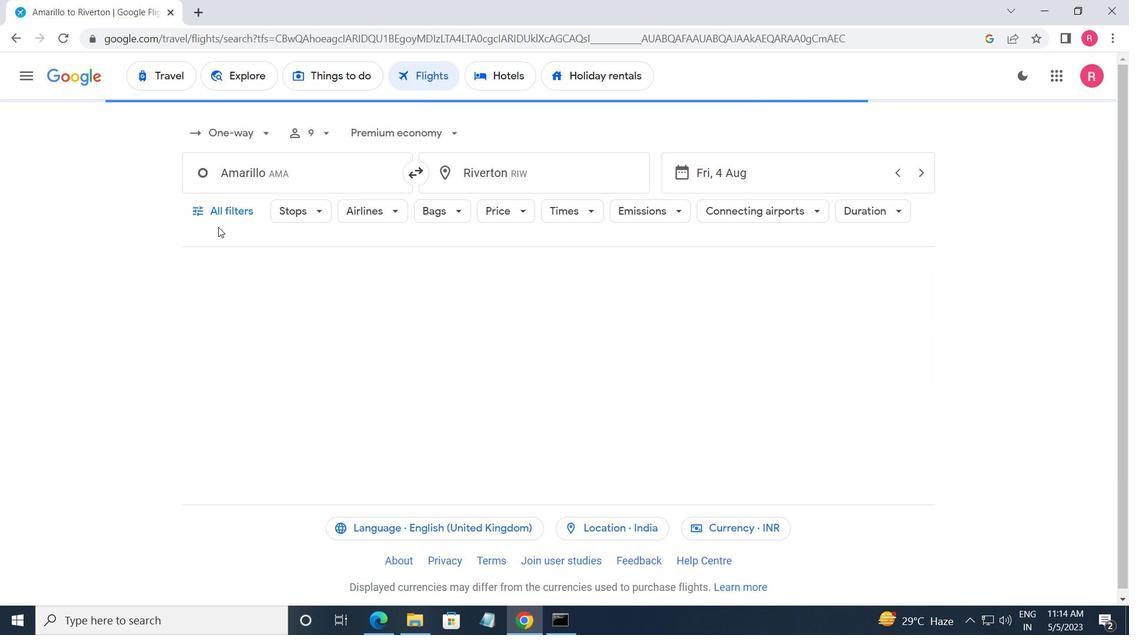 
Action: Mouse pressed left at (216, 218)
Screenshot: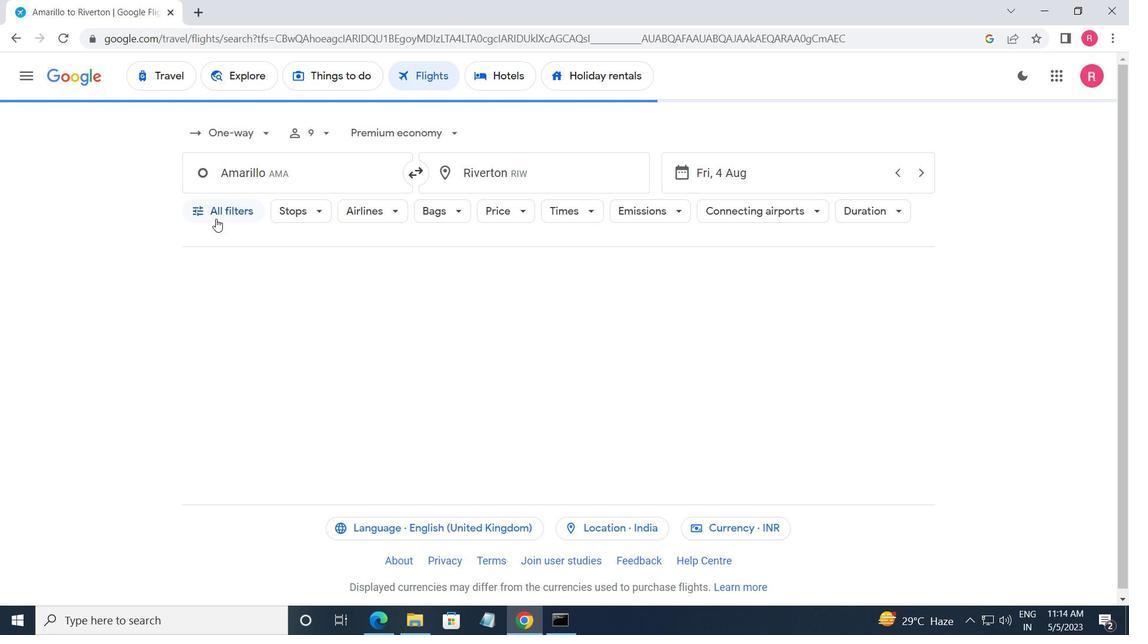 
Action: Mouse moved to (271, 299)
Screenshot: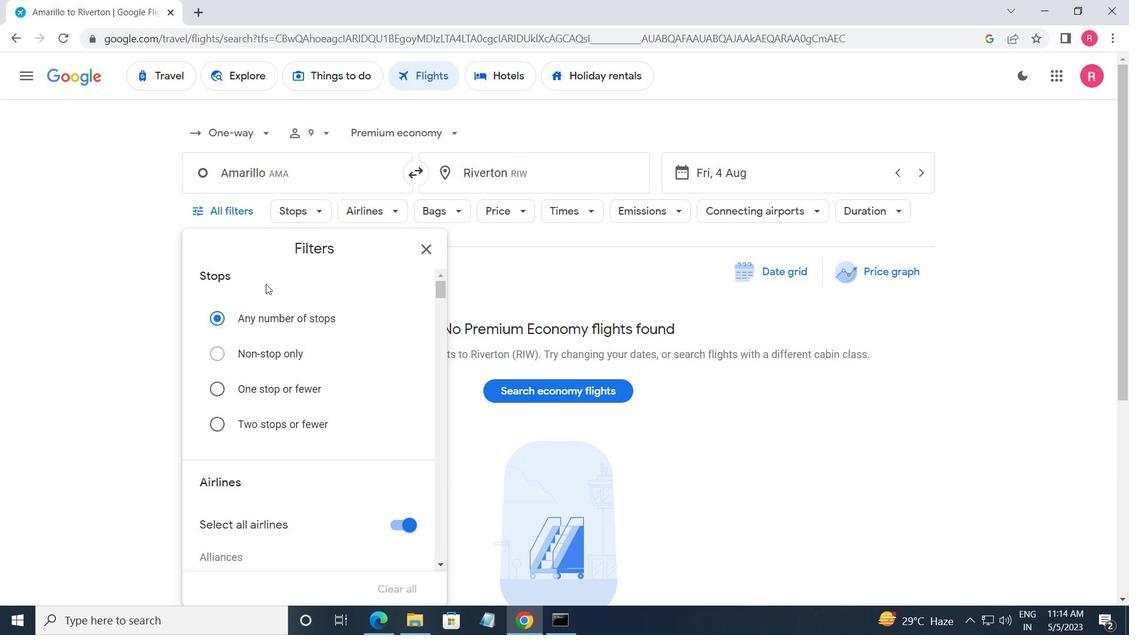 
Action: Mouse scrolled (271, 298) with delta (0, 0)
Screenshot: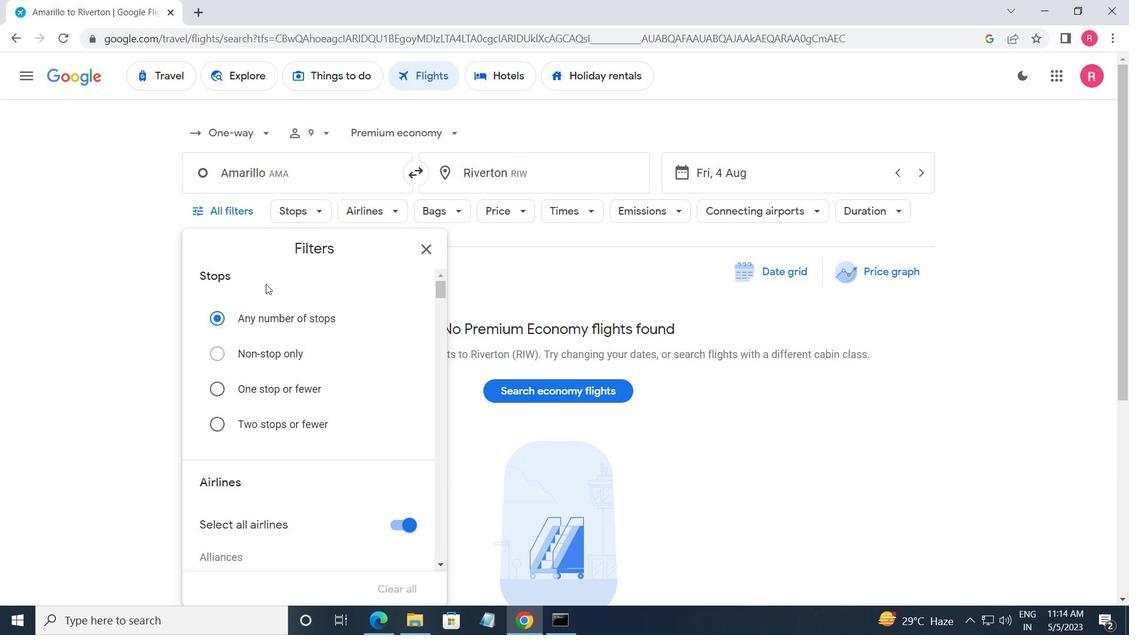 
Action: Mouse moved to (274, 303)
Screenshot: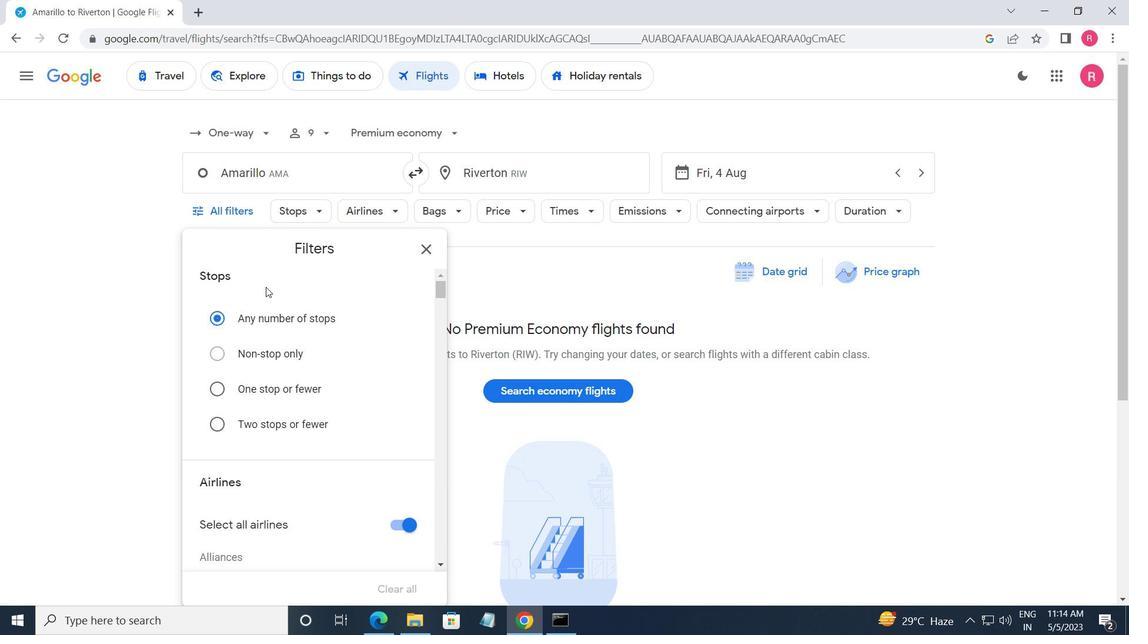 
Action: Mouse scrolled (274, 302) with delta (0, 0)
Screenshot: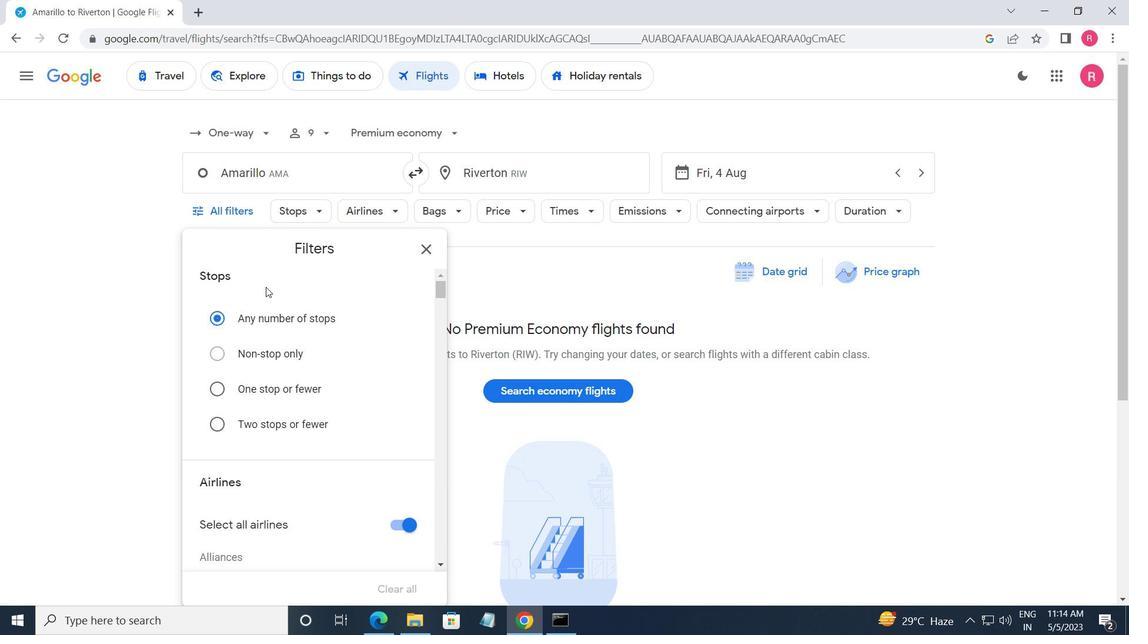 
Action: Mouse moved to (275, 305)
Screenshot: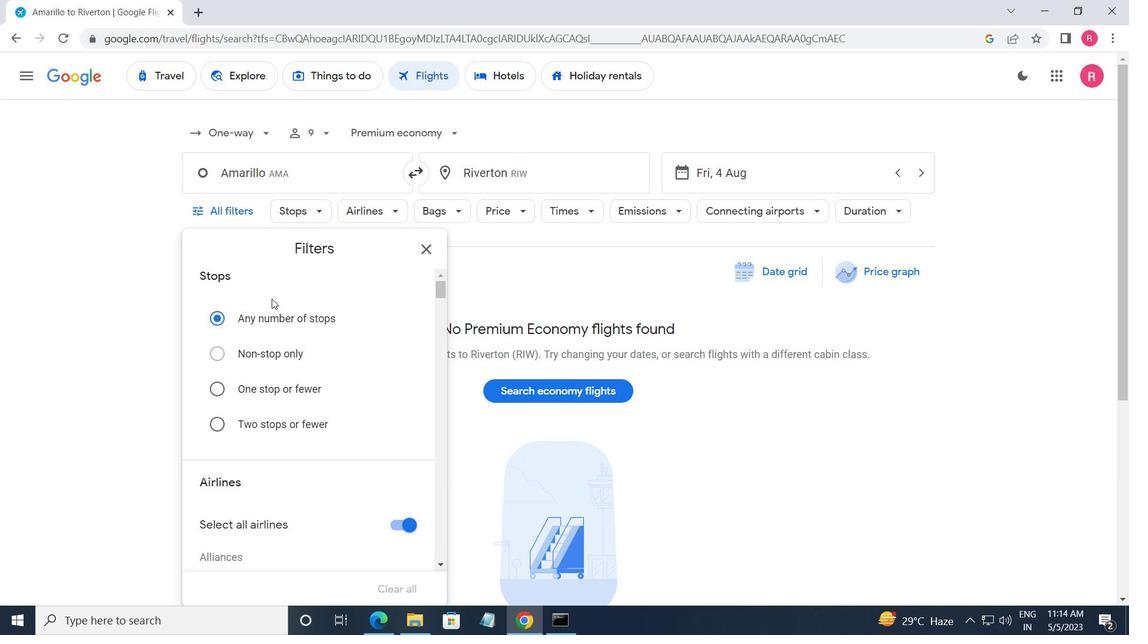 
Action: Mouse scrolled (275, 304) with delta (0, 0)
Screenshot: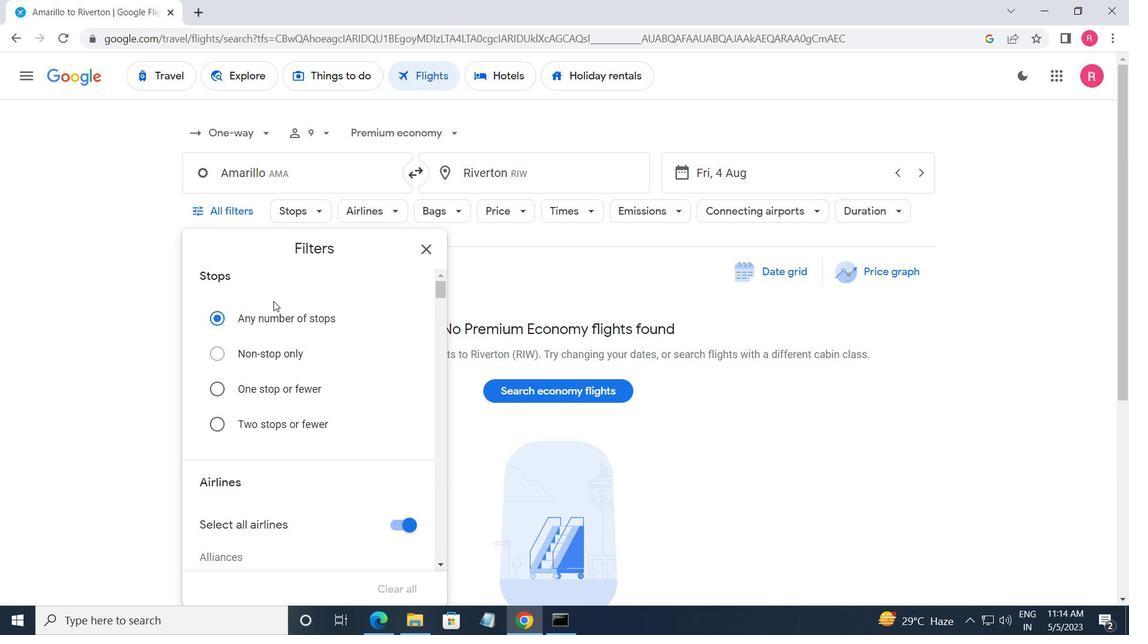 
Action: Mouse scrolled (275, 304) with delta (0, 0)
Screenshot: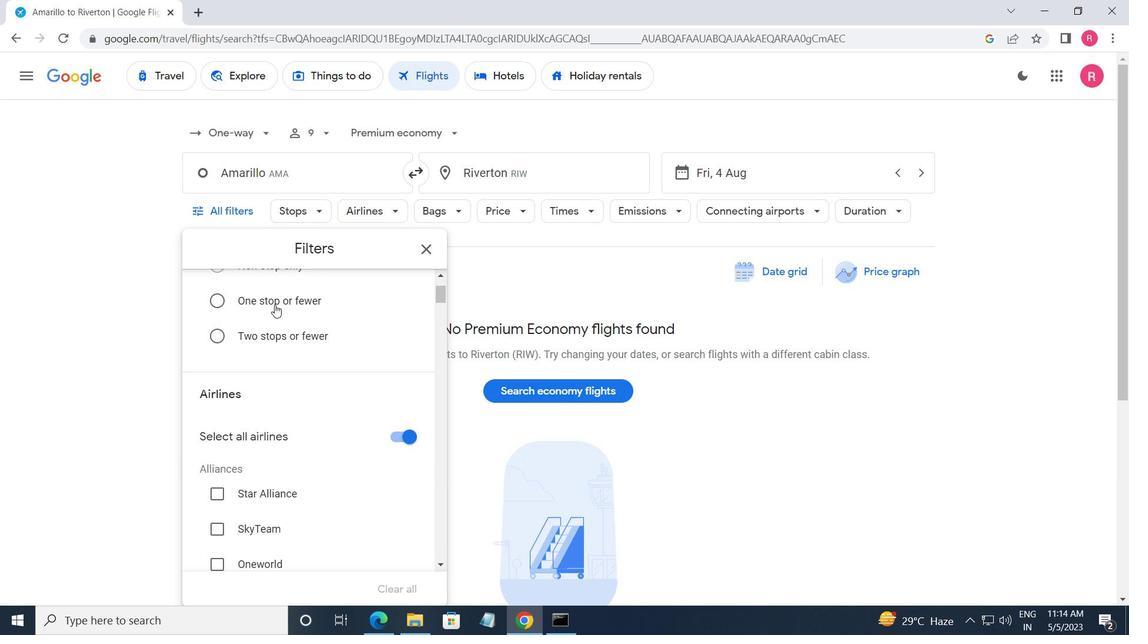 
Action: Mouse moved to (275, 305)
Screenshot: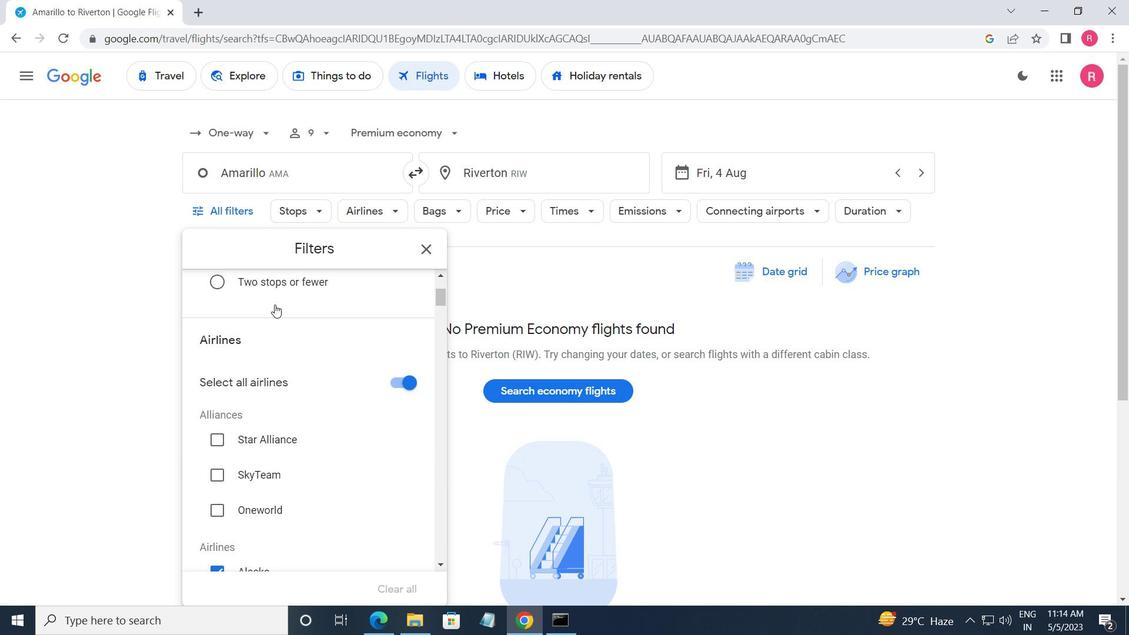 
Action: Mouse scrolled (275, 304) with delta (0, 0)
Screenshot: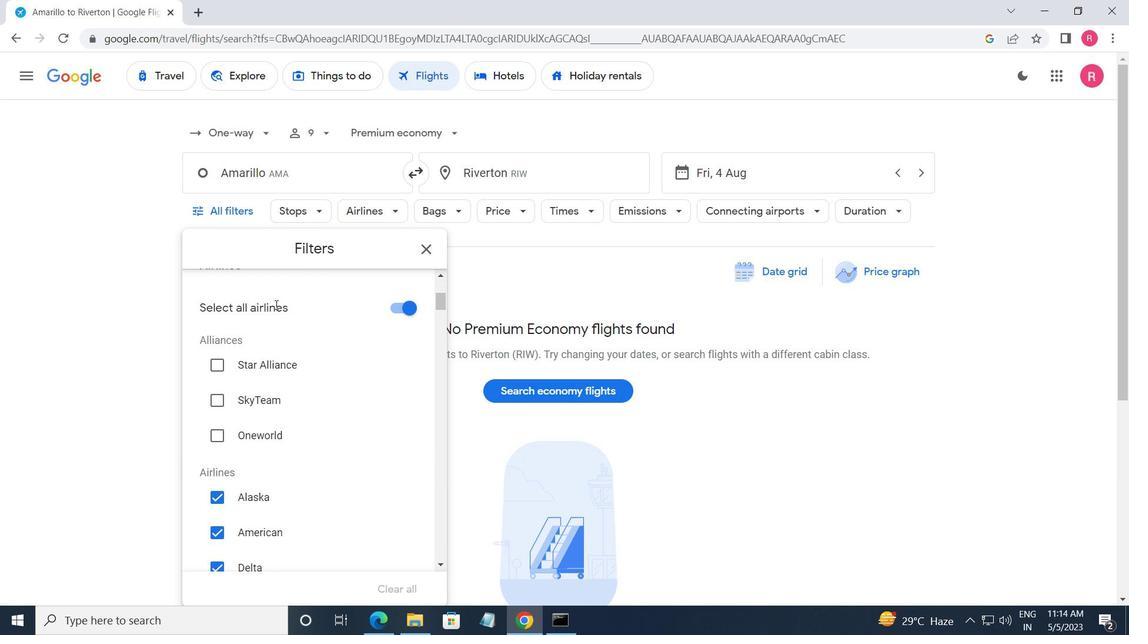 
Action: Mouse moved to (282, 332)
Screenshot: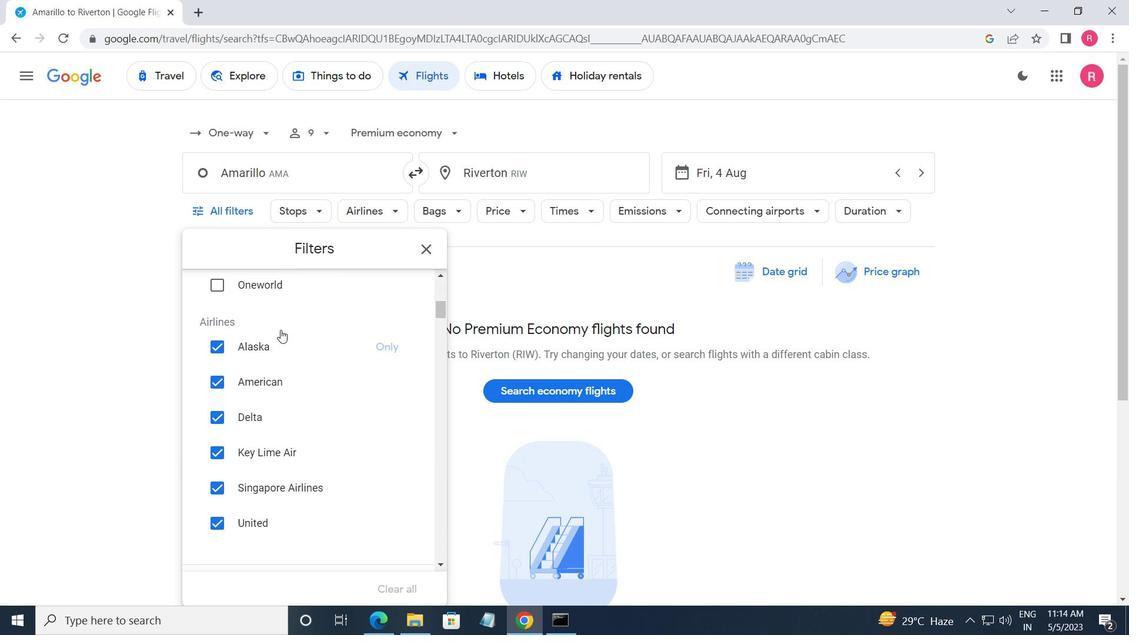 
Action: Mouse scrolled (282, 331) with delta (0, 0)
Screenshot: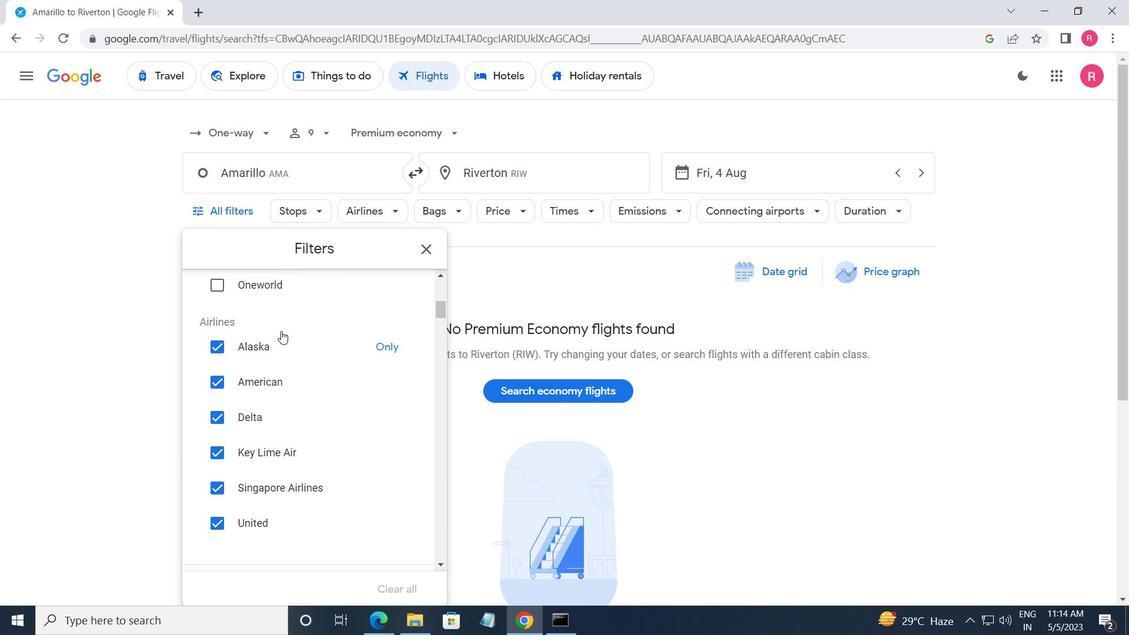 
Action: Mouse moved to (282, 332)
Screenshot: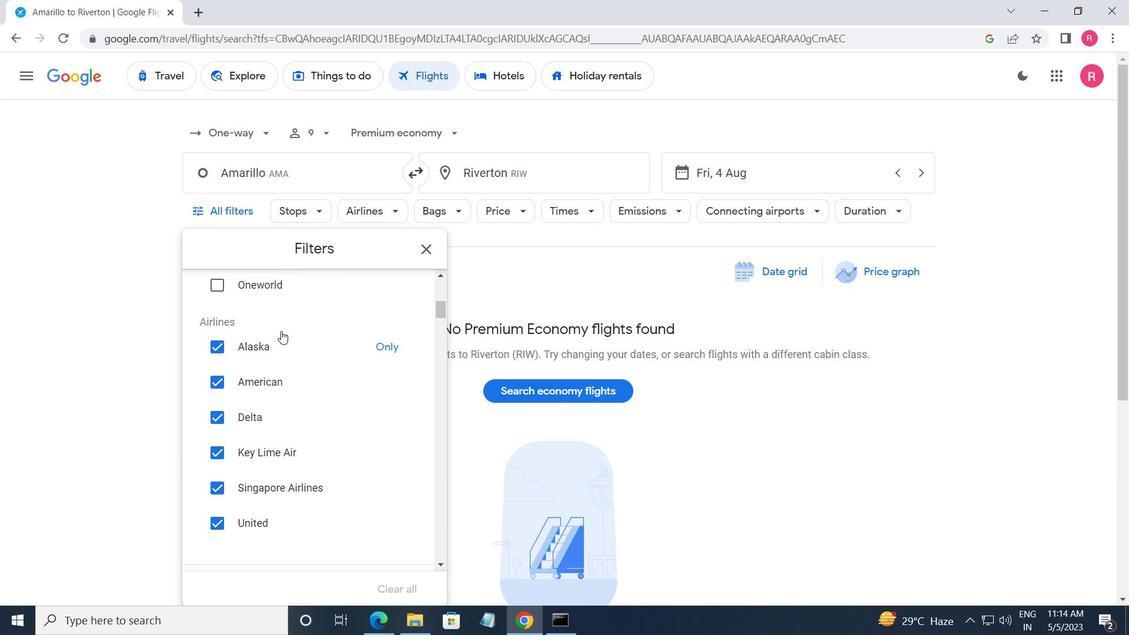 
Action: Mouse scrolled (282, 332) with delta (0, 0)
Screenshot: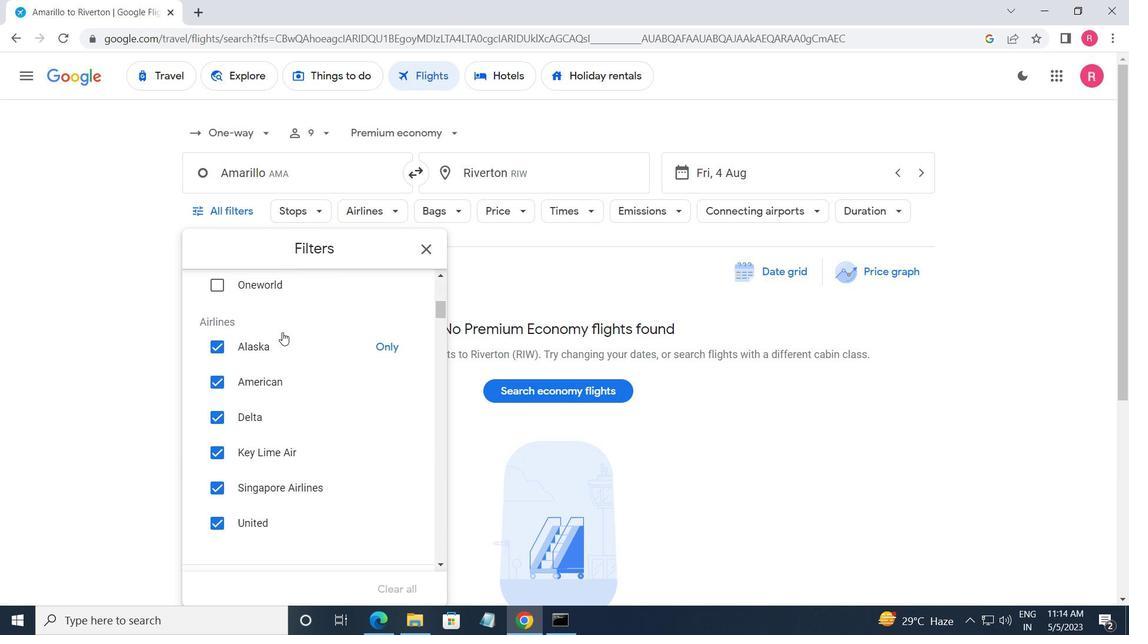 
Action: Mouse scrolled (282, 332) with delta (0, 0)
Screenshot: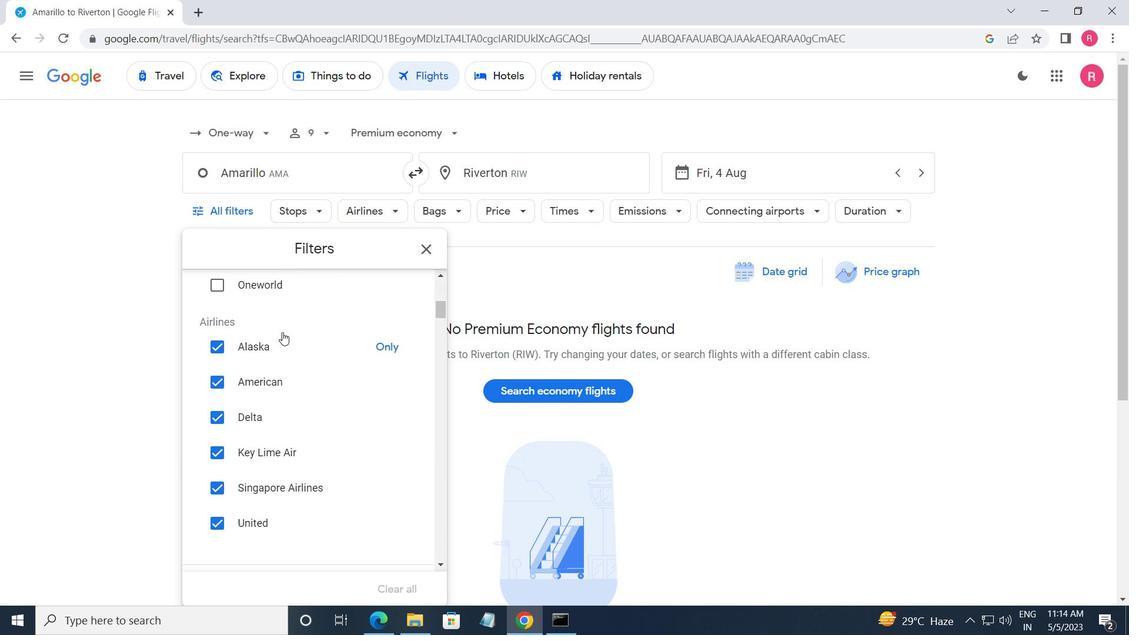 
Action: Mouse moved to (404, 407)
Screenshot: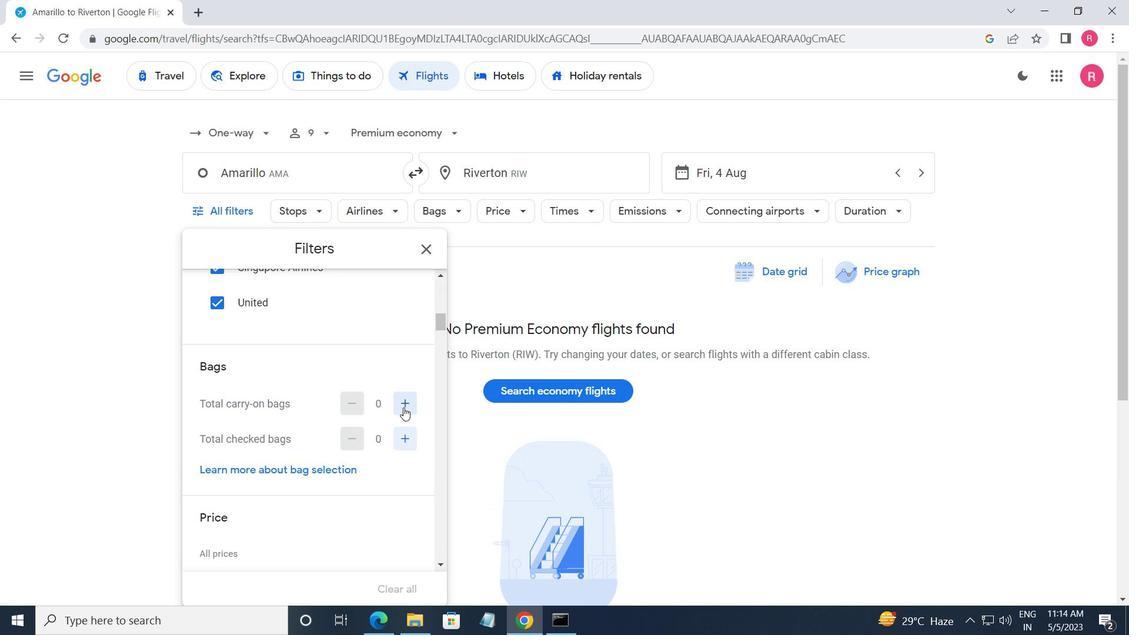 
Action: Mouse pressed left at (404, 407)
Screenshot: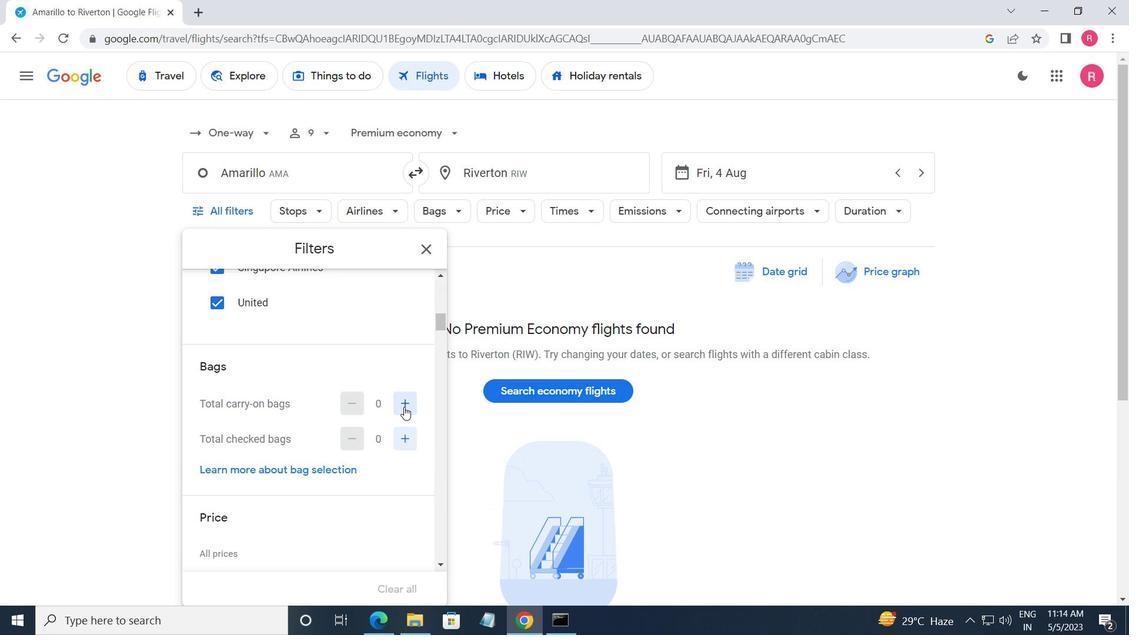 
Action: Mouse moved to (405, 405)
Screenshot: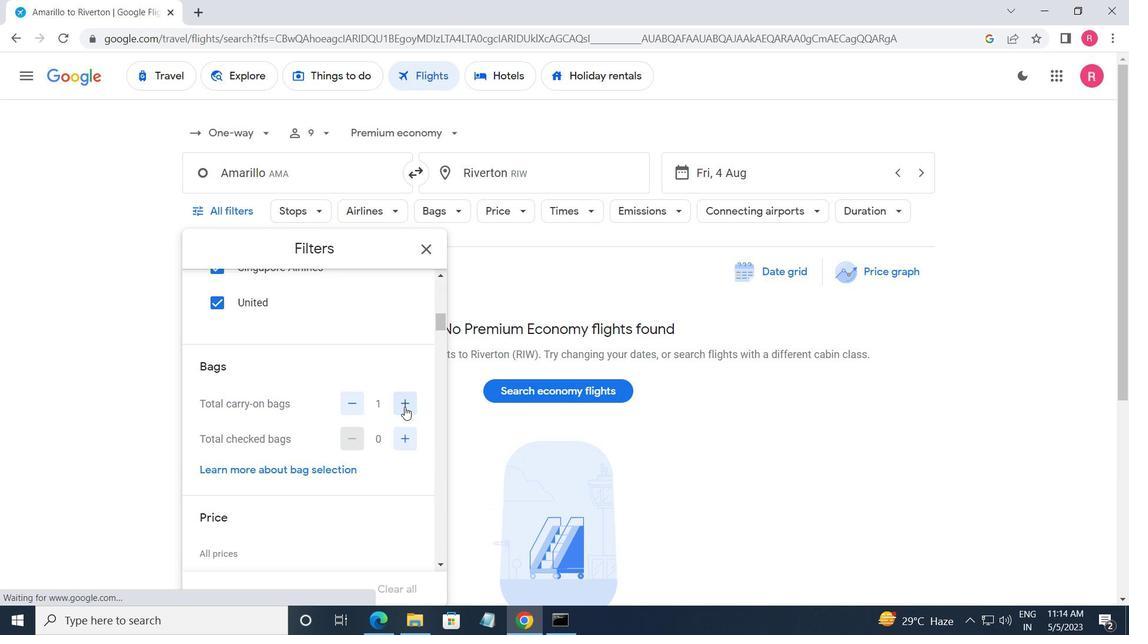 
Action: Mouse scrolled (405, 404) with delta (0, 0)
Screenshot: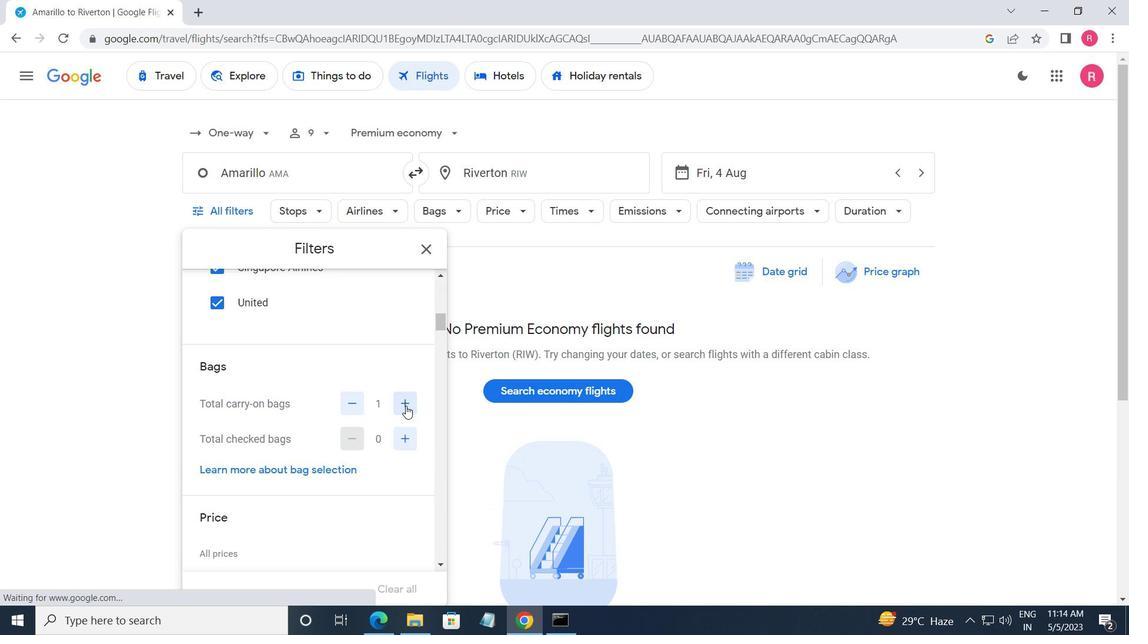 
Action: Mouse scrolled (405, 404) with delta (0, 0)
Screenshot: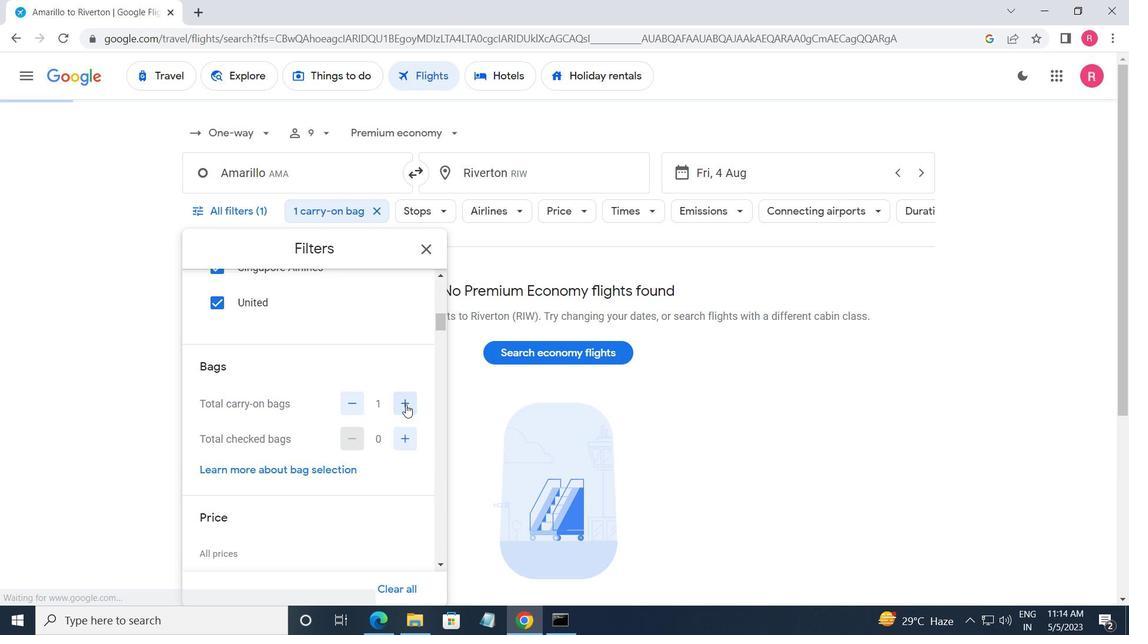 
Action: Mouse moved to (413, 424)
Screenshot: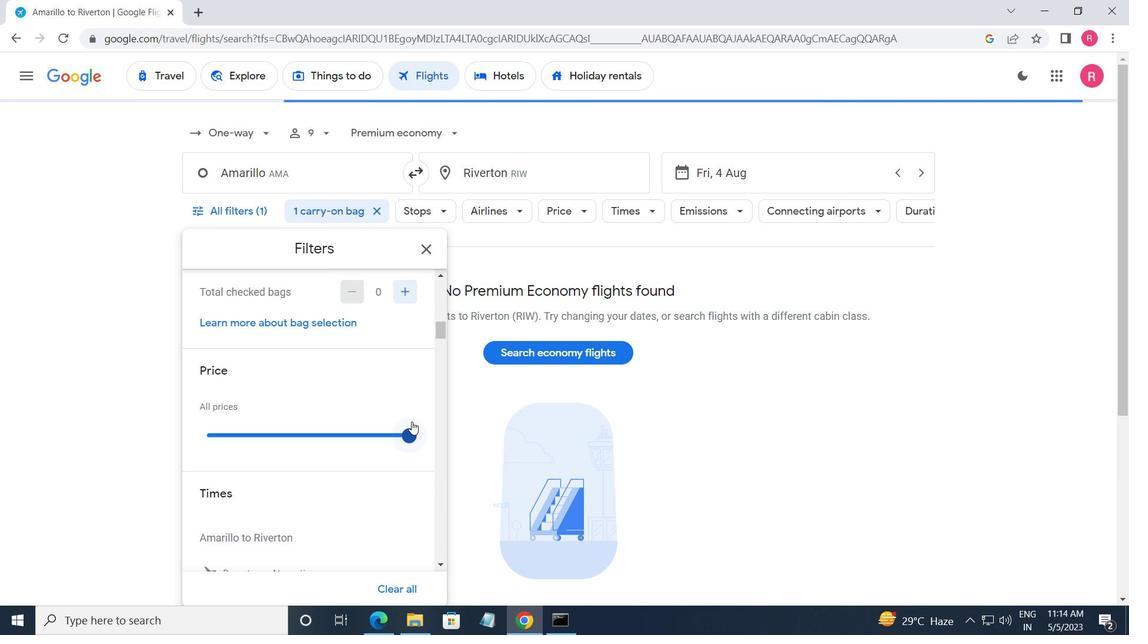 
Action: Mouse pressed left at (413, 424)
Screenshot: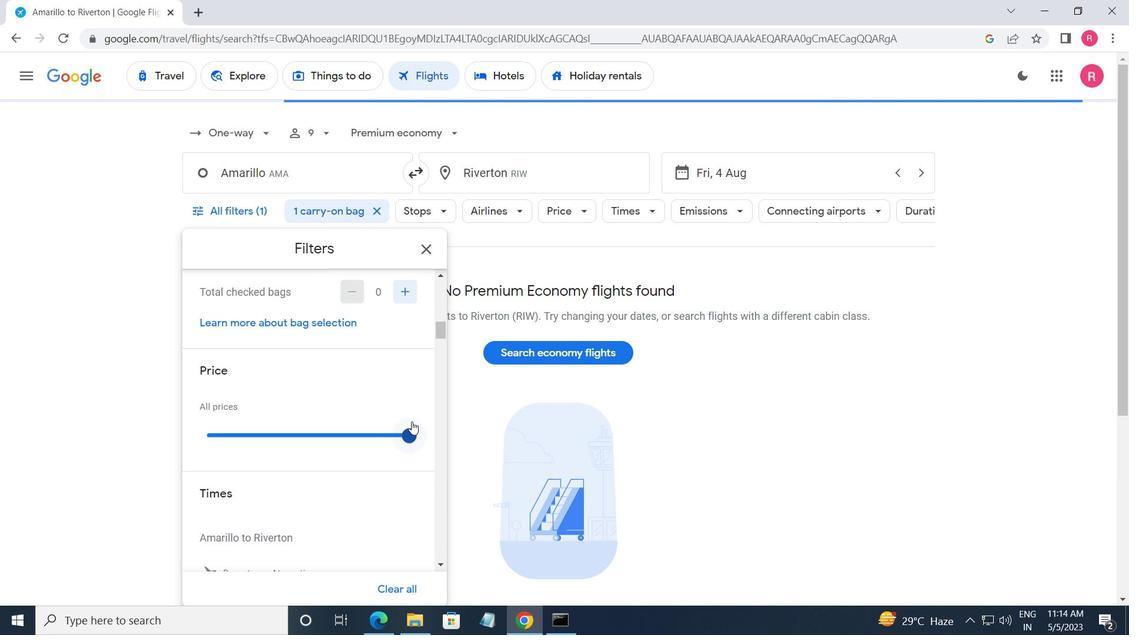 
Action: Mouse moved to (420, 410)
Screenshot: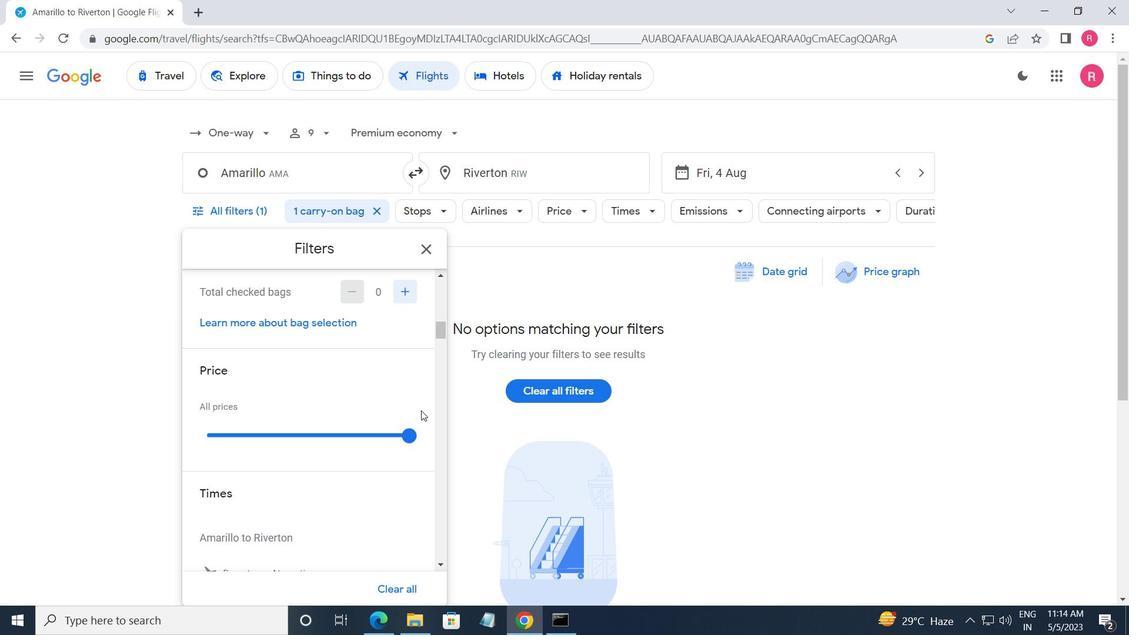 
Action: Mouse scrolled (420, 410) with delta (0, 0)
Screenshot: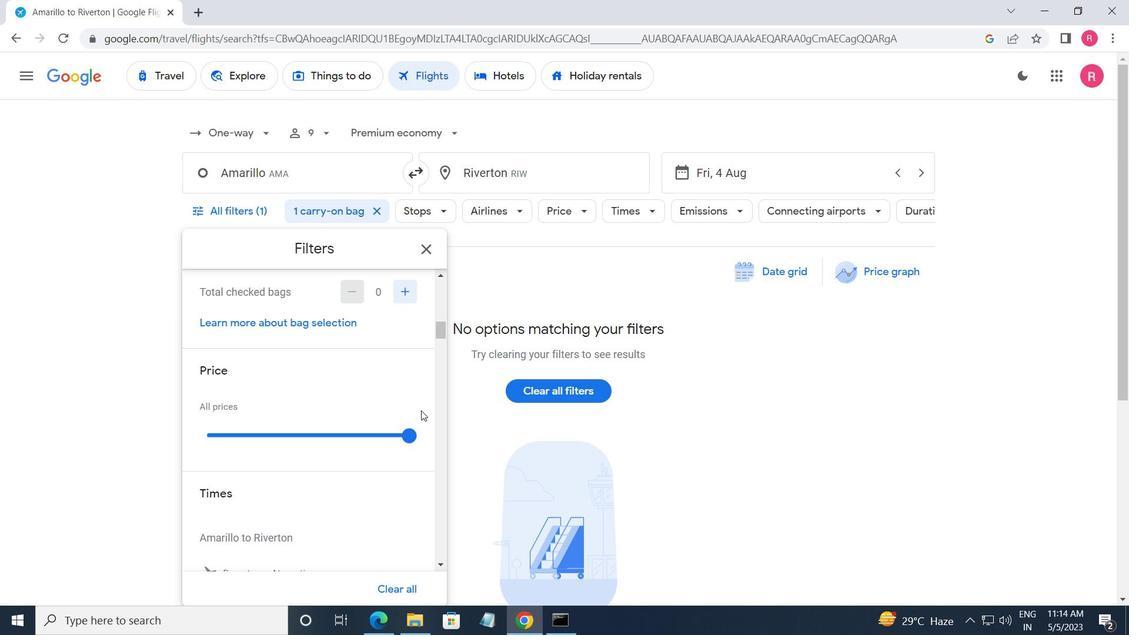 
Action: Mouse moved to (418, 411)
Screenshot: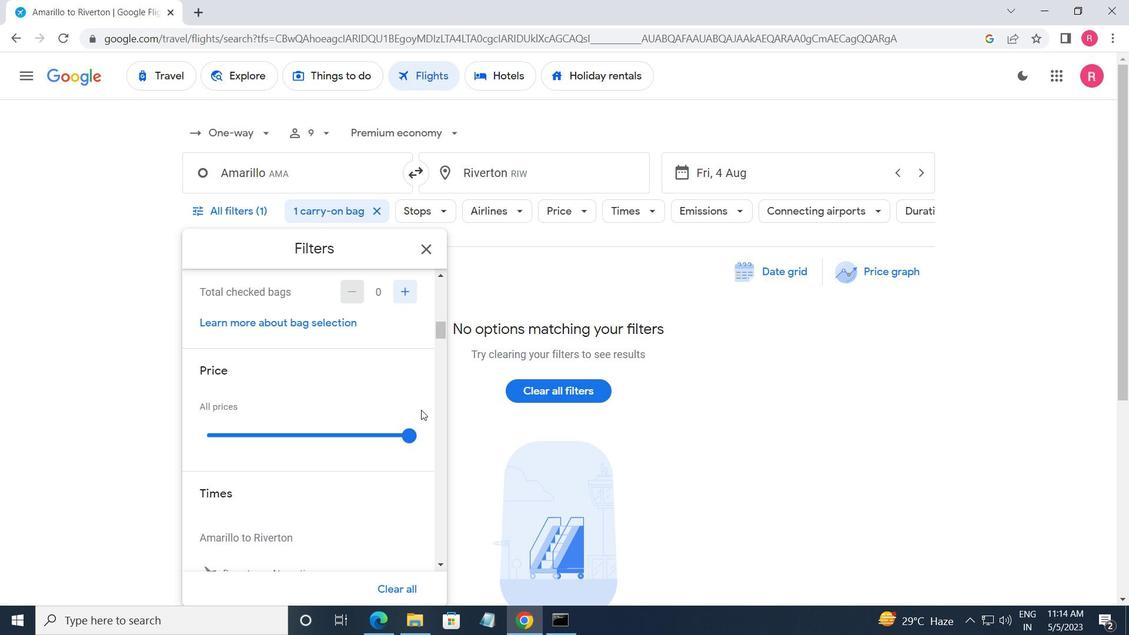 
Action: Mouse scrolled (418, 410) with delta (0, 0)
Screenshot: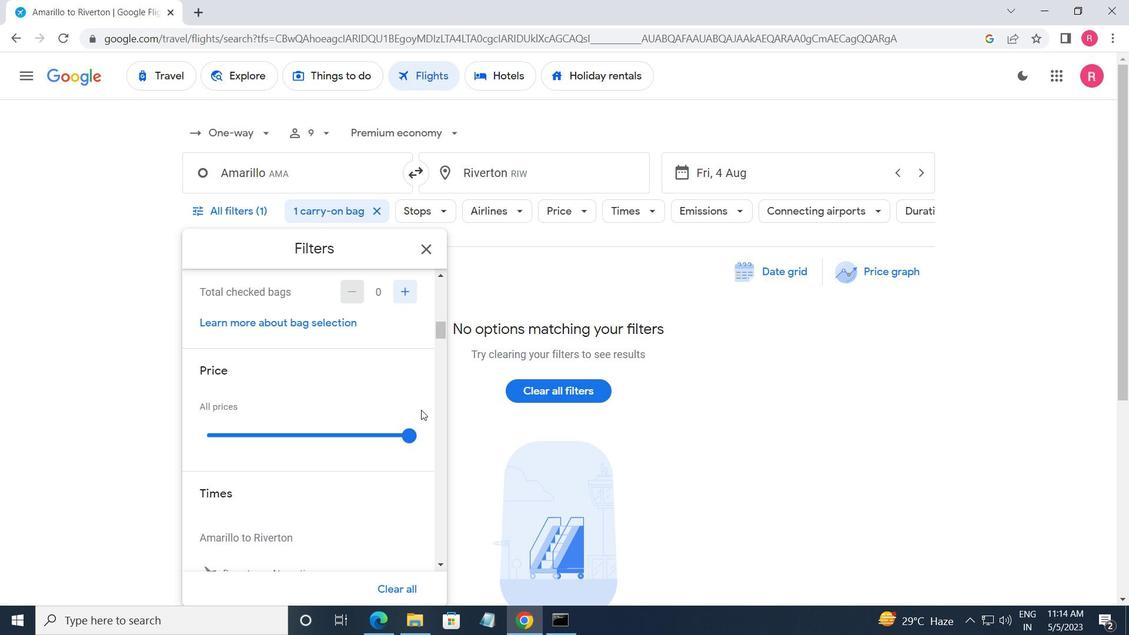 
Action: Mouse moved to (417, 412)
Screenshot: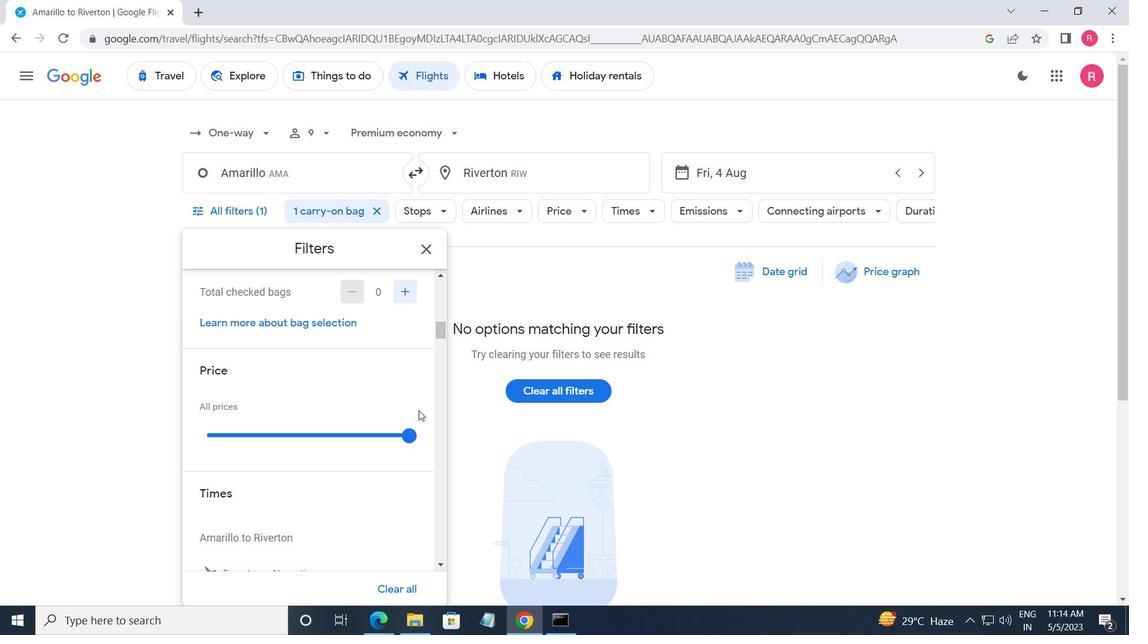 
Action: Mouse scrolled (417, 411) with delta (0, 0)
Screenshot: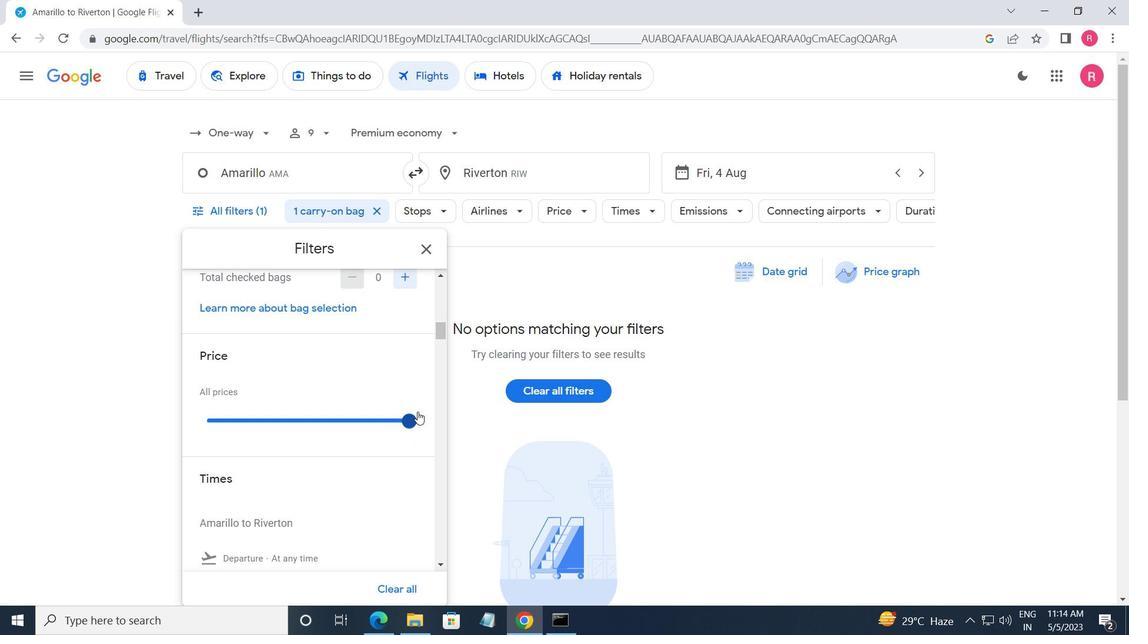 
Action: Mouse moved to (213, 384)
Screenshot: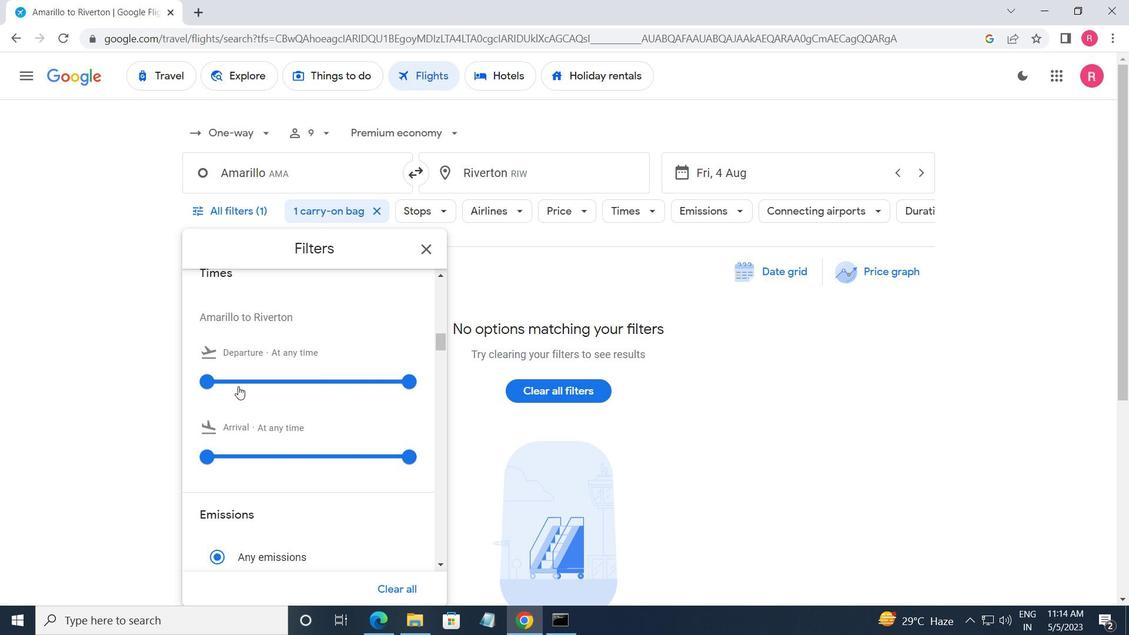 
Action: Mouse pressed left at (213, 384)
Screenshot: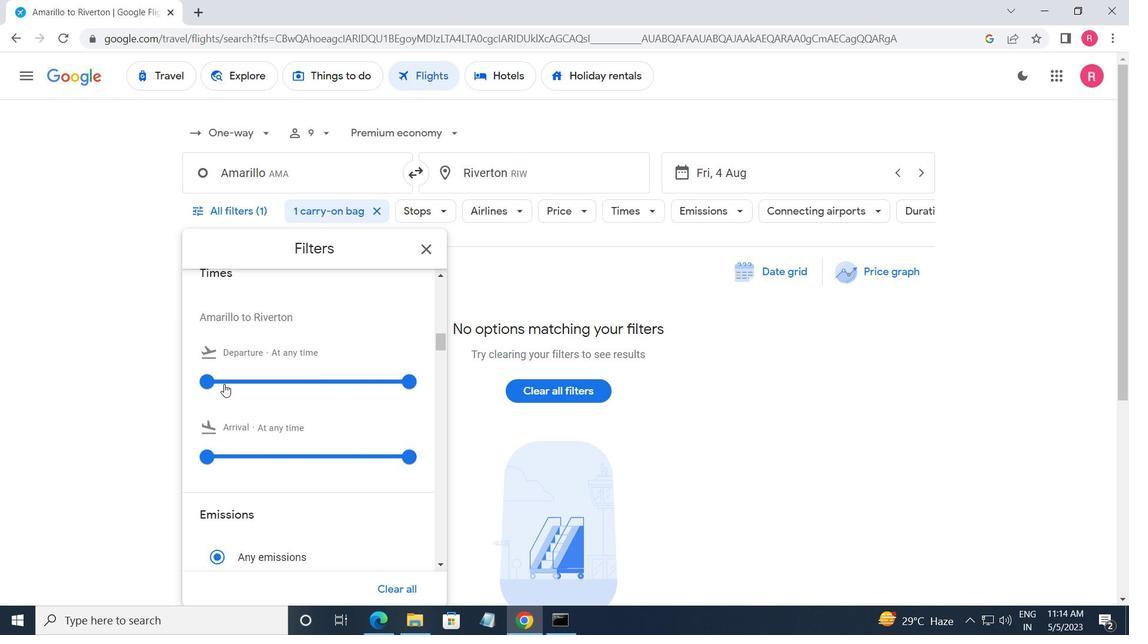 
Action: Mouse moved to (425, 251)
Screenshot: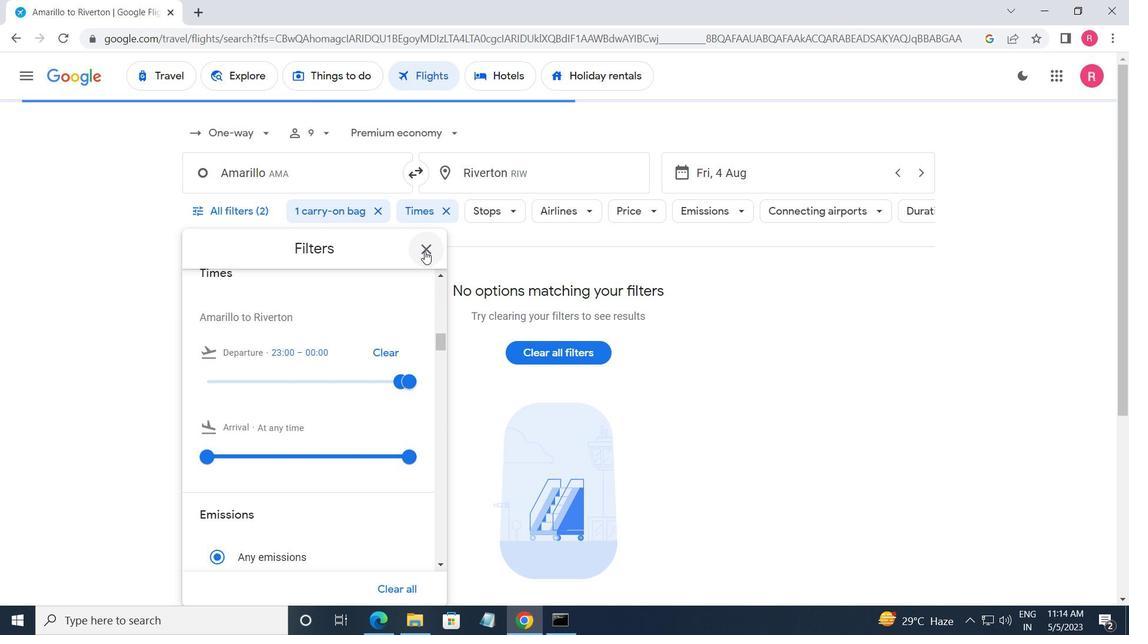 
Action: Mouse pressed left at (425, 251)
Screenshot: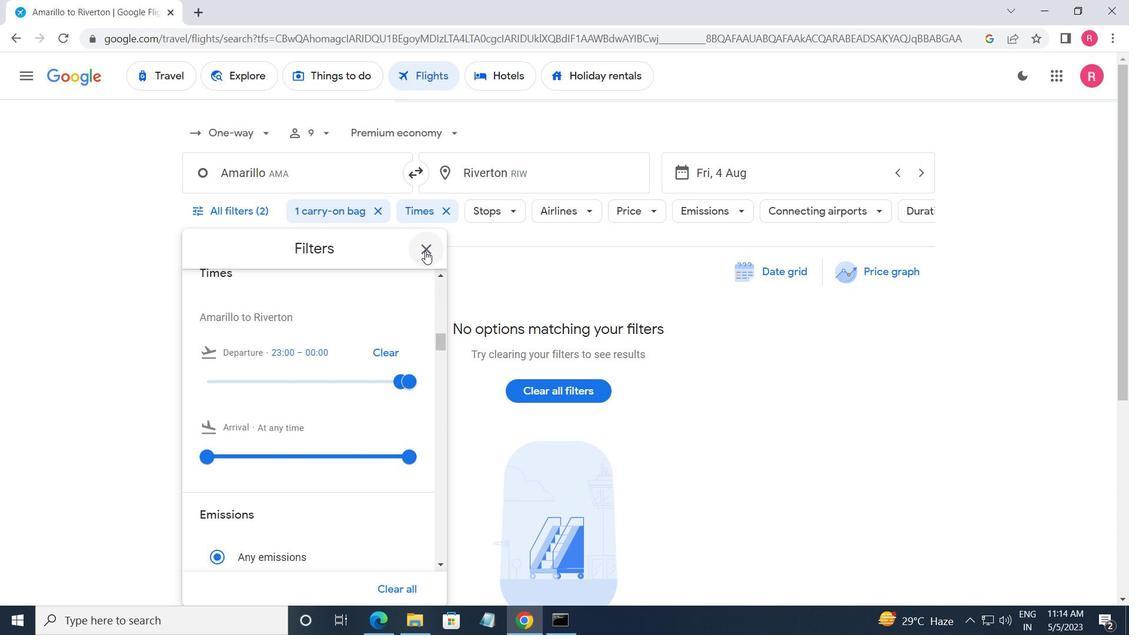
